 Task: Add a signature Eden Taylor containing With gratitude and thanks, Eden Taylor to email address softage.10@softage.net and add a label Knowledge base
Action: Mouse moved to (70, 91)
Screenshot: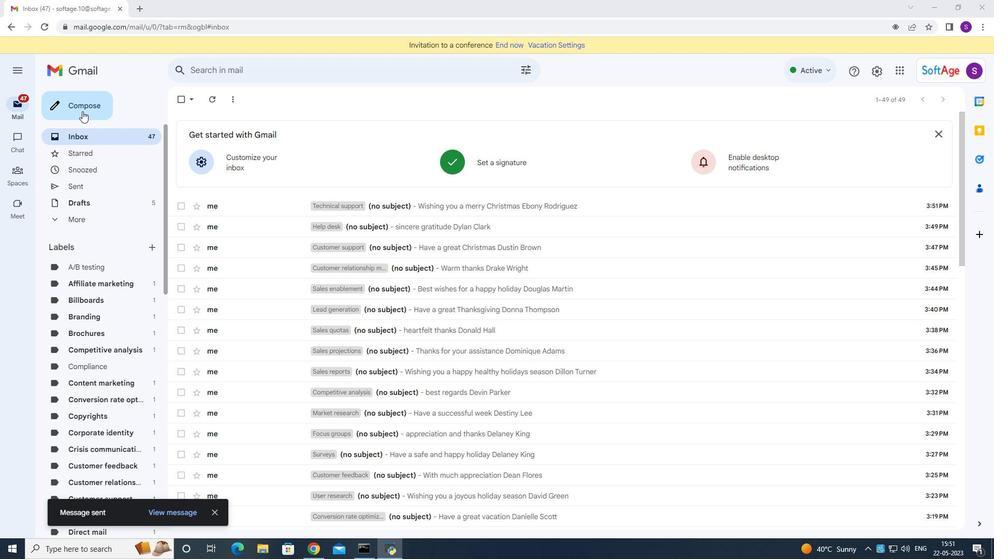 
Action: Mouse pressed left at (70, 91)
Screenshot: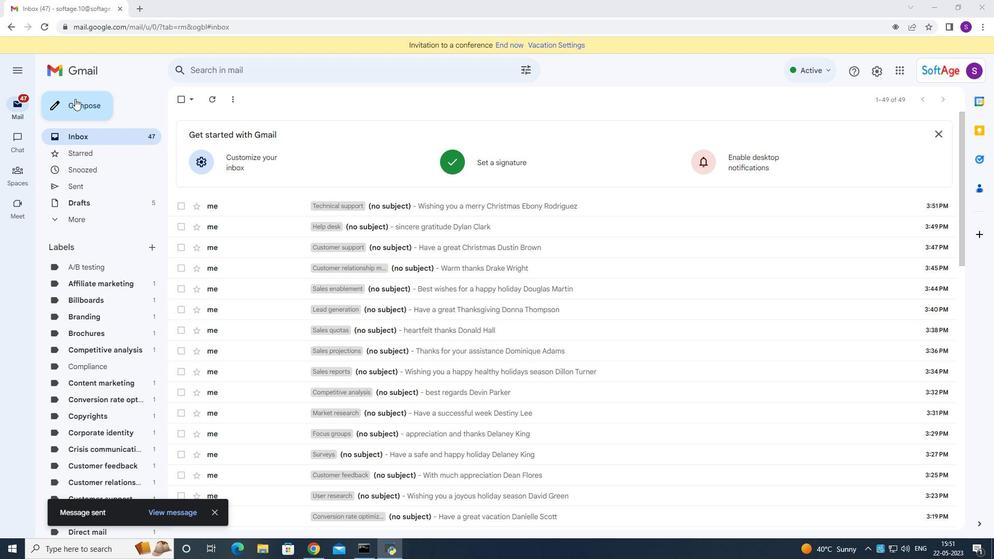 
Action: Mouse moved to (84, 98)
Screenshot: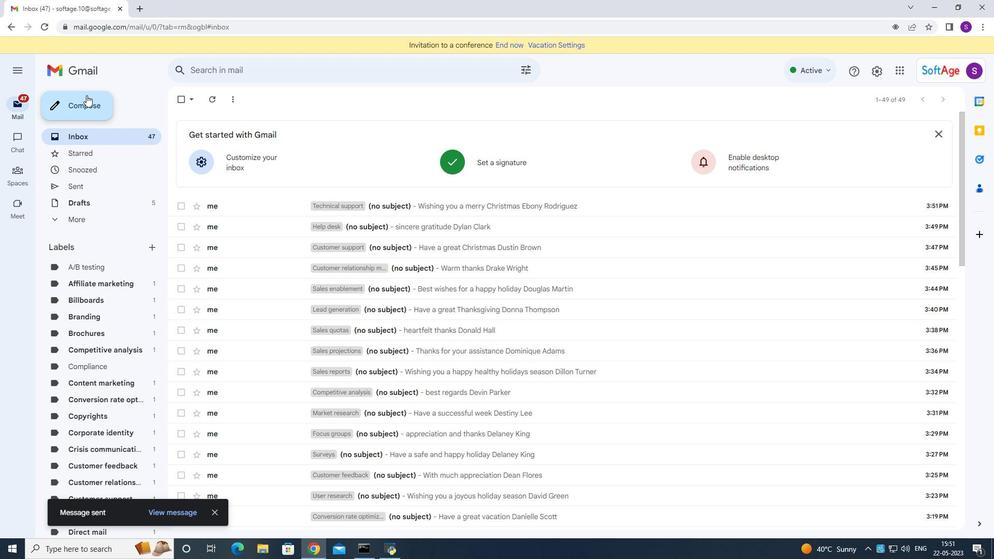 
Action: Mouse pressed left at (84, 98)
Screenshot: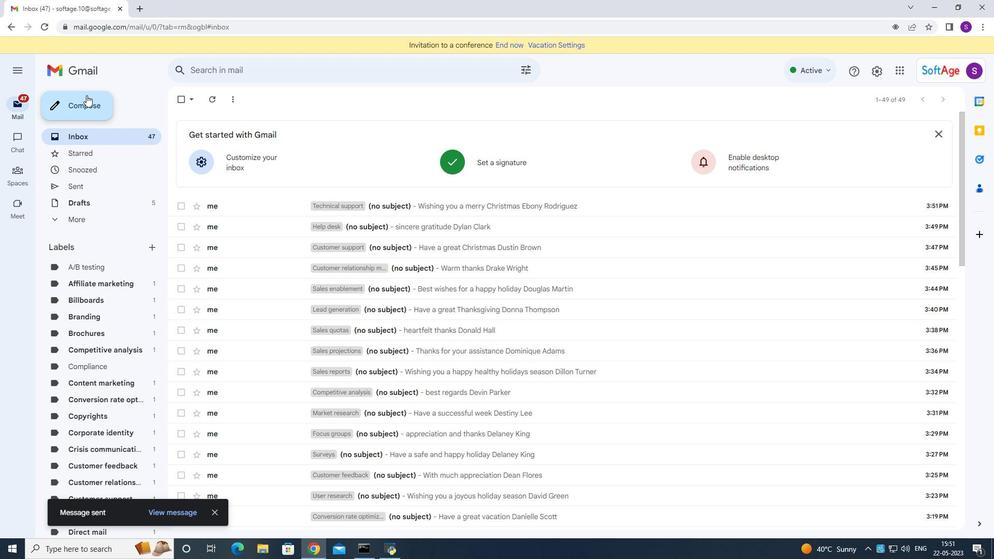 
Action: Mouse moved to (836, 517)
Screenshot: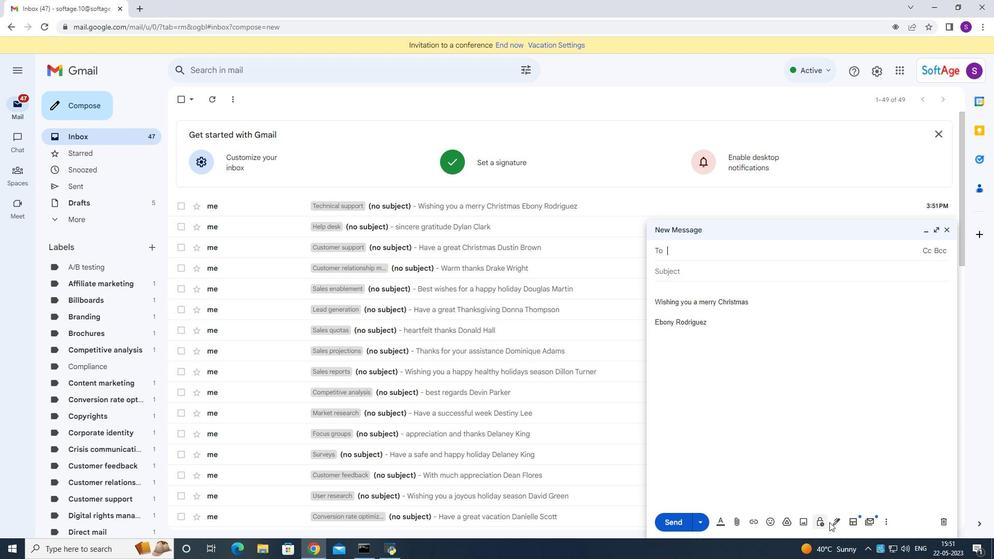 
Action: Mouse pressed left at (836, 517)
Screenshot: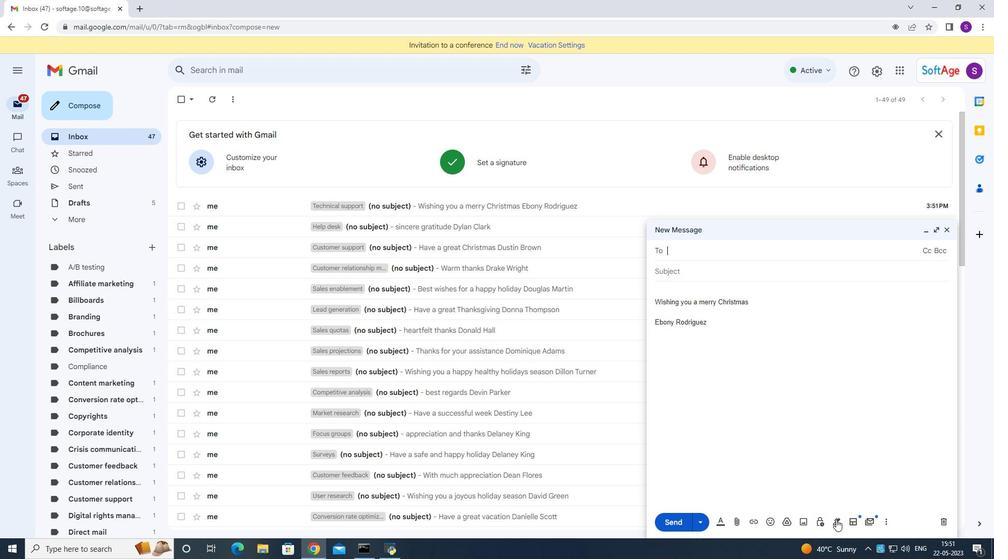 
Action: Mouse moved to (879, 468)
Screenshot: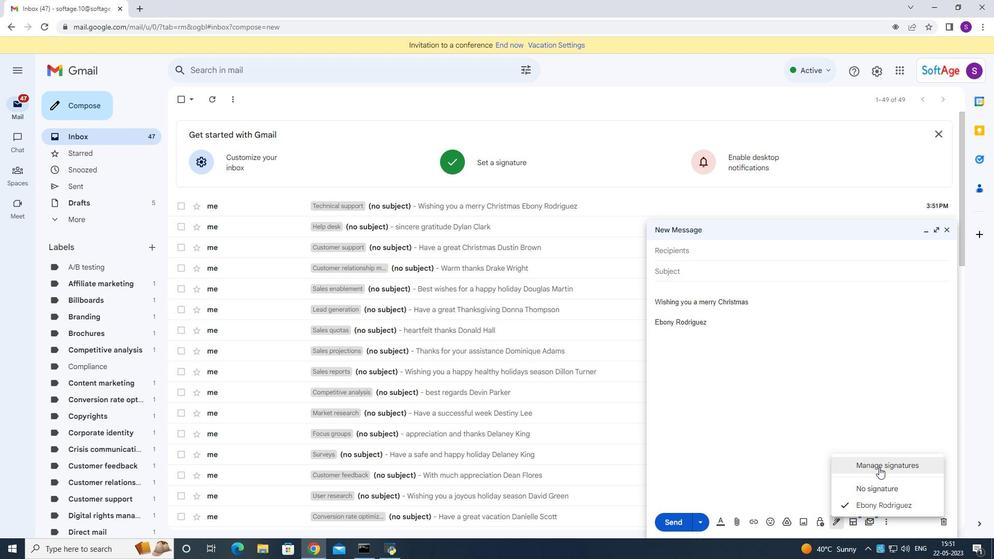
Action: Mouse pressed left at (879, 468)
Screenshot: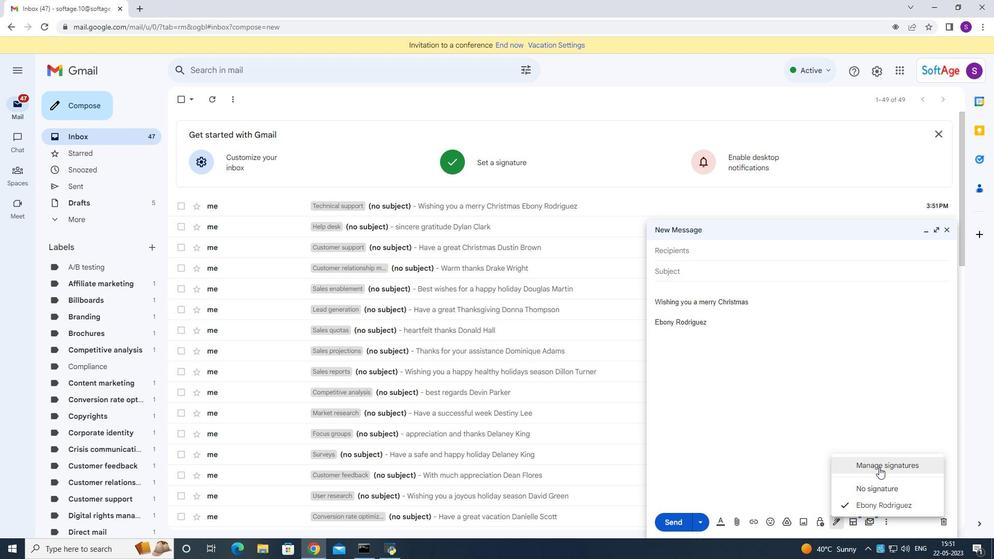 
Action: Mouse moved to (338, 213)
Screenshot: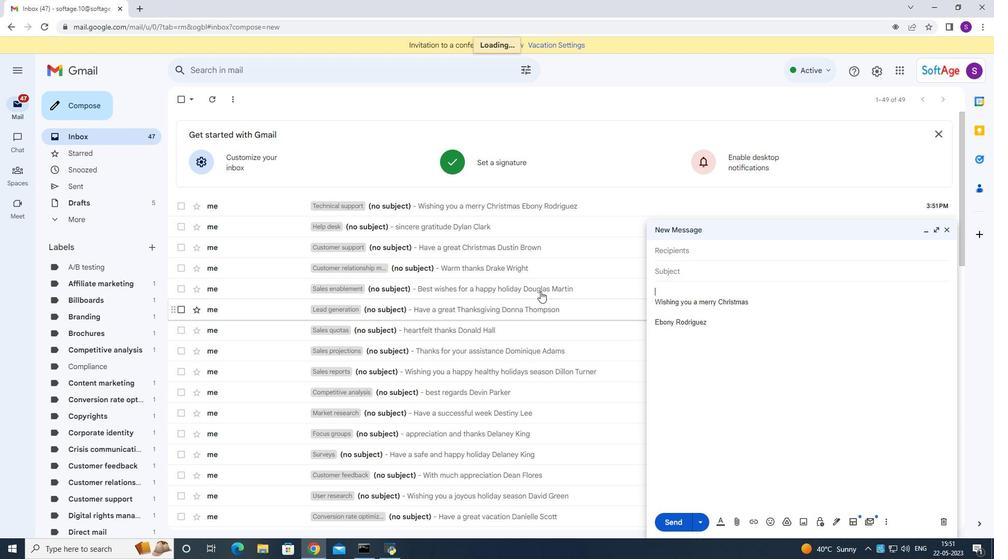 
Action: Mouse scrolled (338, 213) with delta (0, 0)
Screenshot: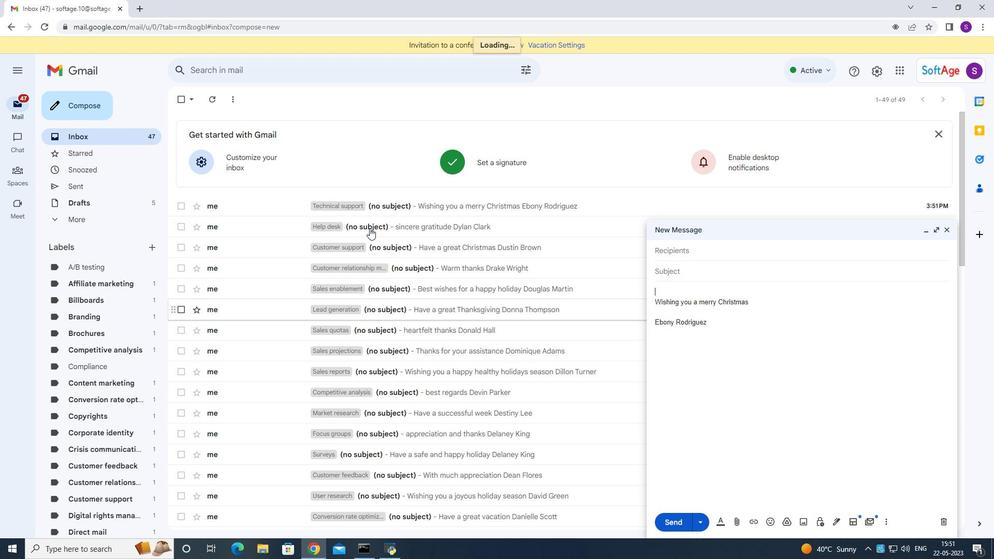 
Action: Mouse moved to (397, 257)
Screenshot: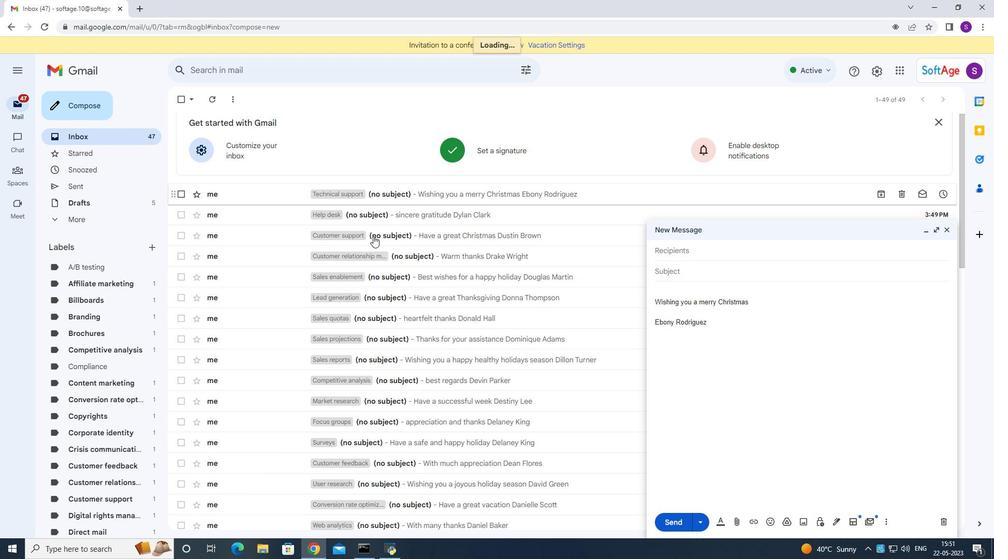 
Action: Mouse scrolled (397, 256) with delta (0, 0)
Screenshot: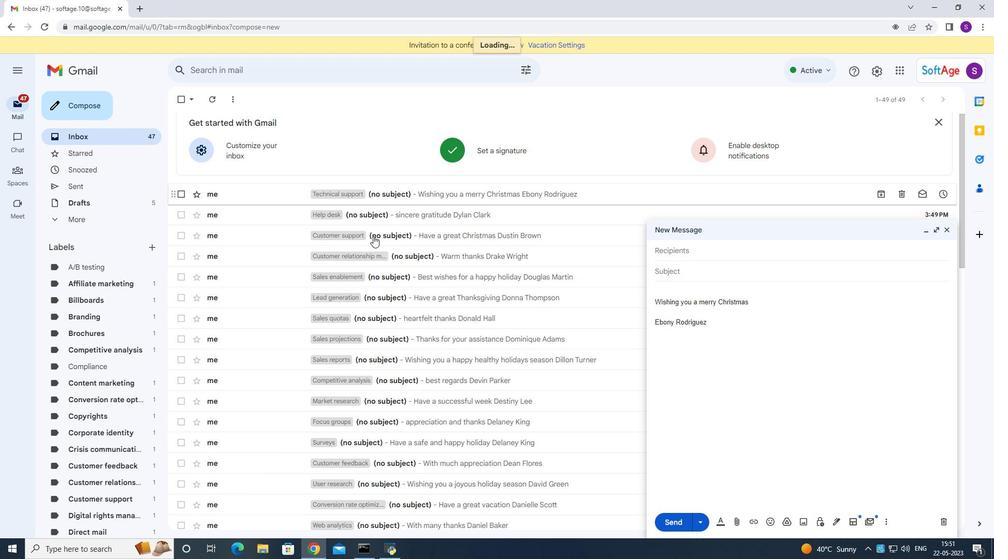 
Action: Mouse moved to (397, 259)
Screenshot: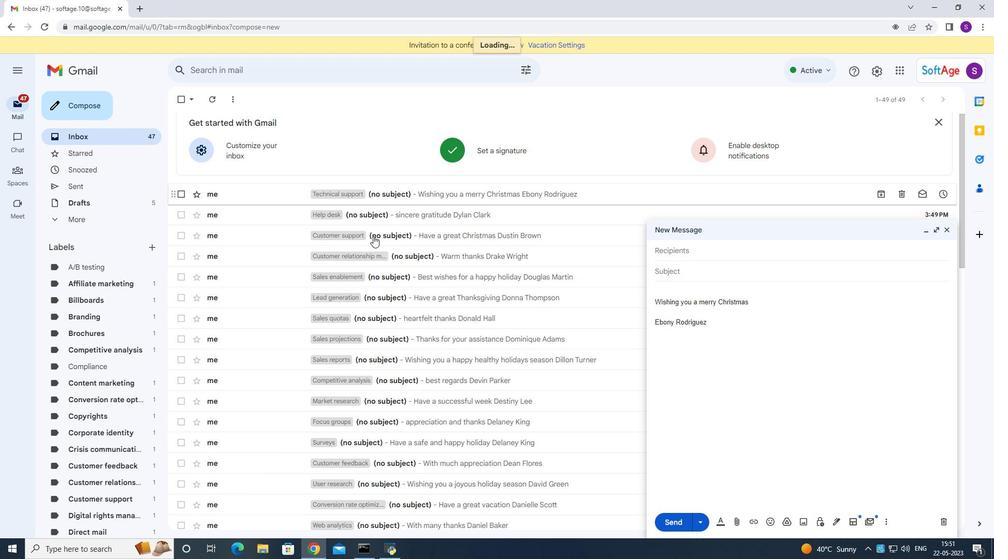 
Action: Mouse scrolled (397, 259) with delta (0, 0)
Screenshot: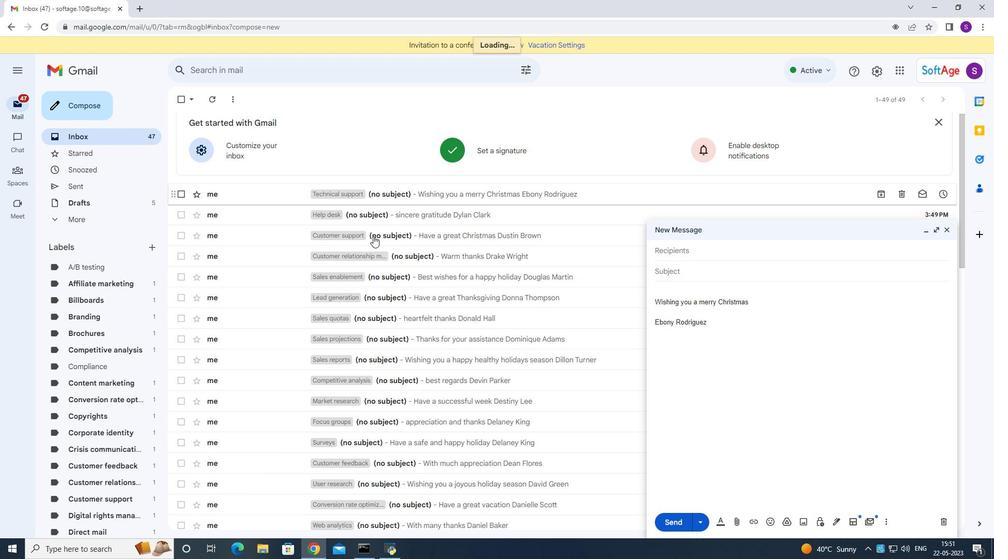 
Action: Mouse moved to (397, 260)
Screenshot: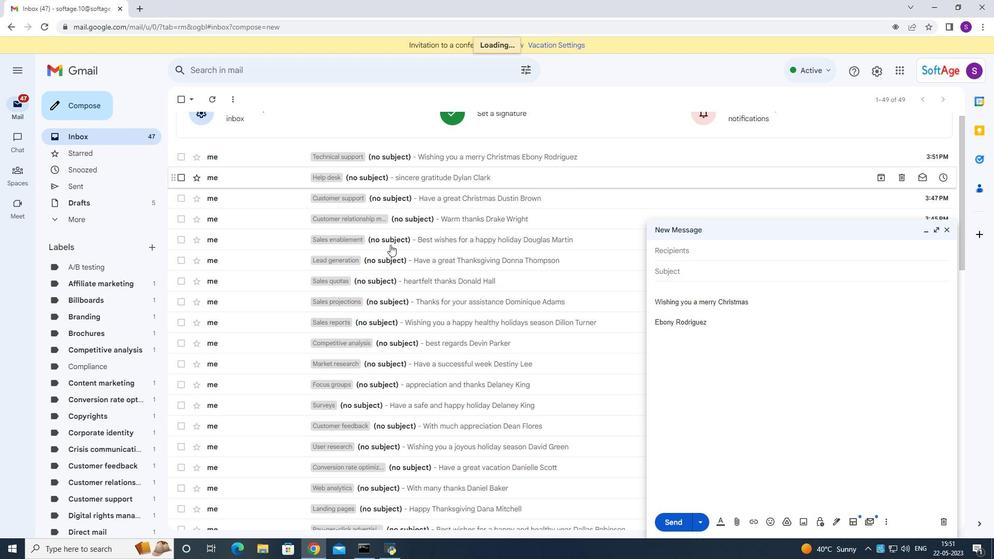
Action: Mouse scrolled (397, 260) with delta (0, 0)
Screenshot: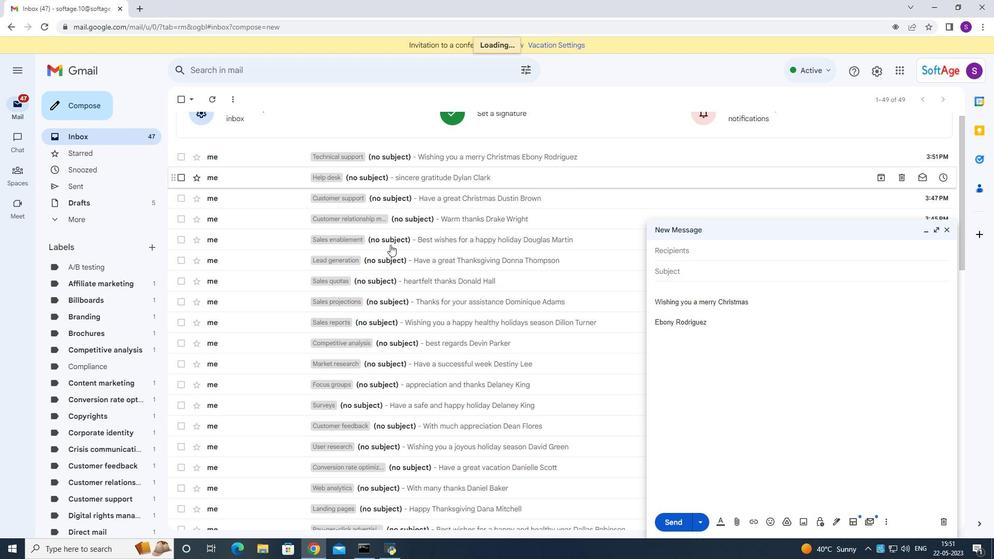 
Action: Mouse moved to (398, 261)
Screenshot: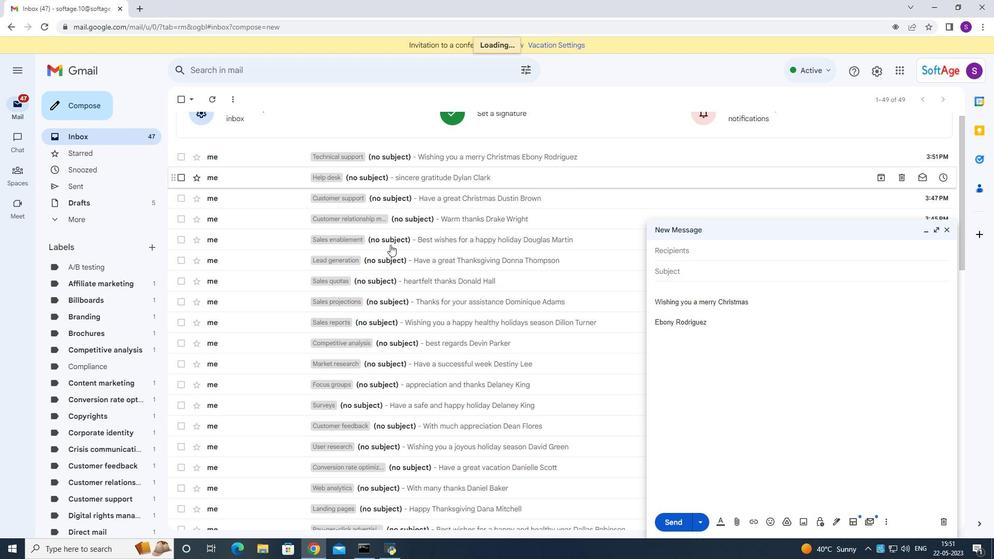
Action: Mouse scrolled (397, 260) with delta (0, 0)
Screenshot: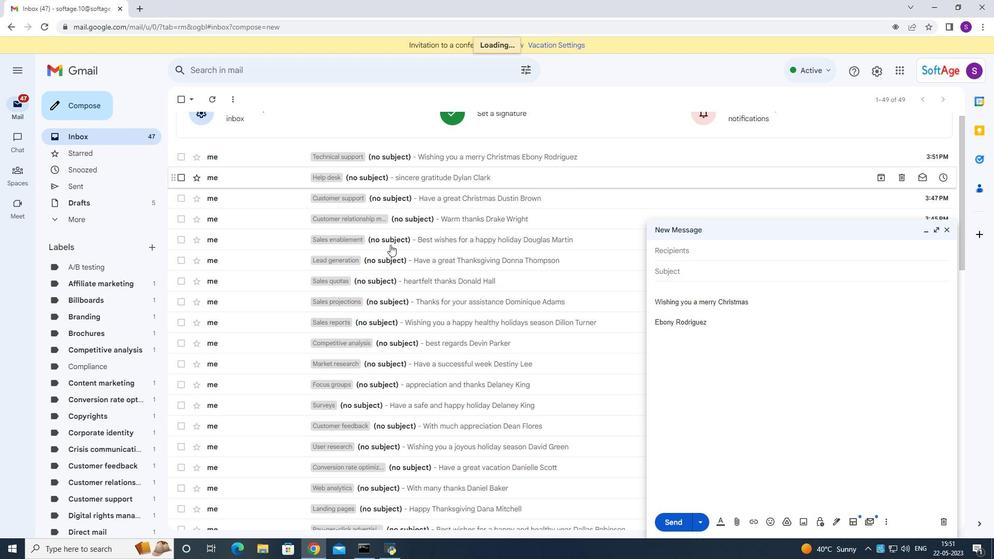 
Action: Mouse moved to (398, 261)
Screenshot: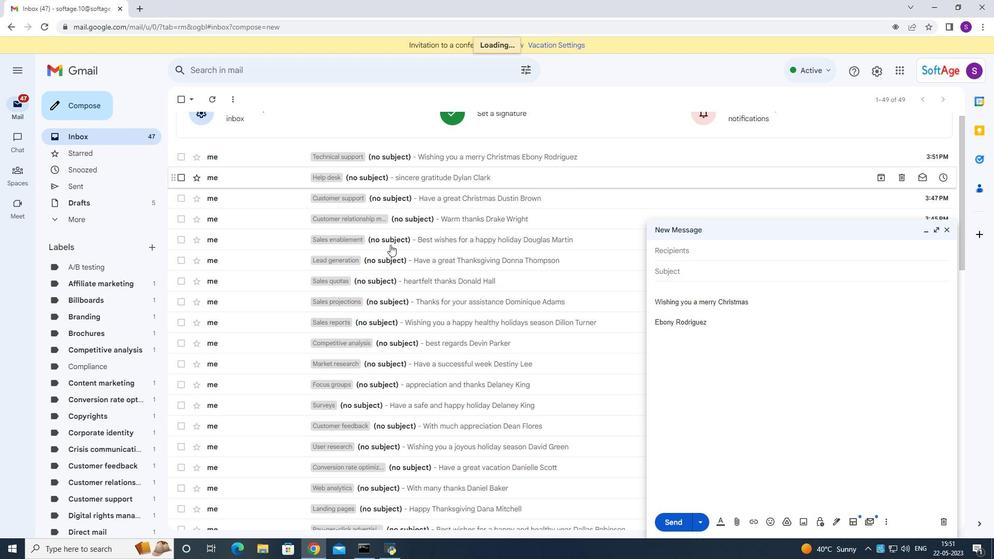 
Action: Mouse scrolled (398, 260) with delta (0, 0)
Screenshot: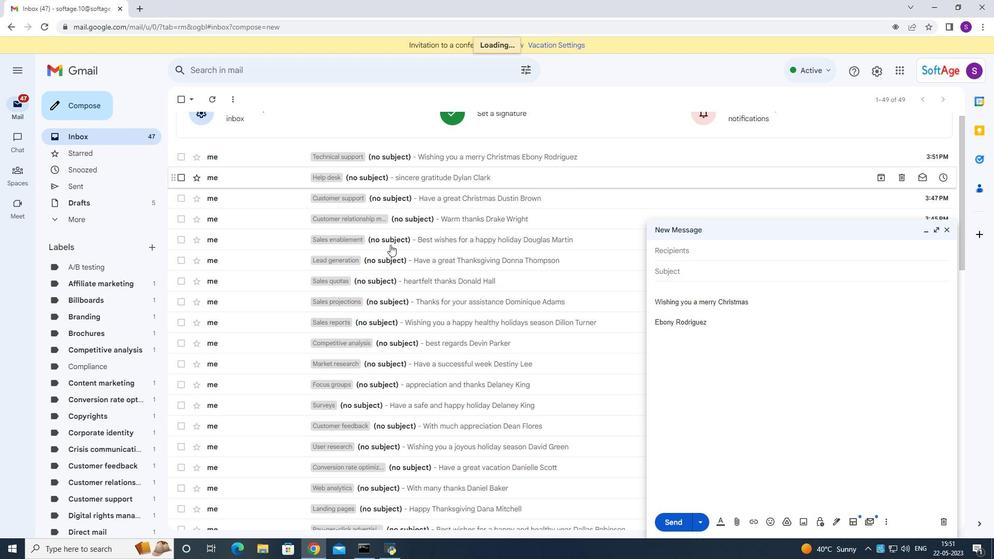 
Action: Mouse scrolled (398, 260) with delta (0, 0)
Screenshot: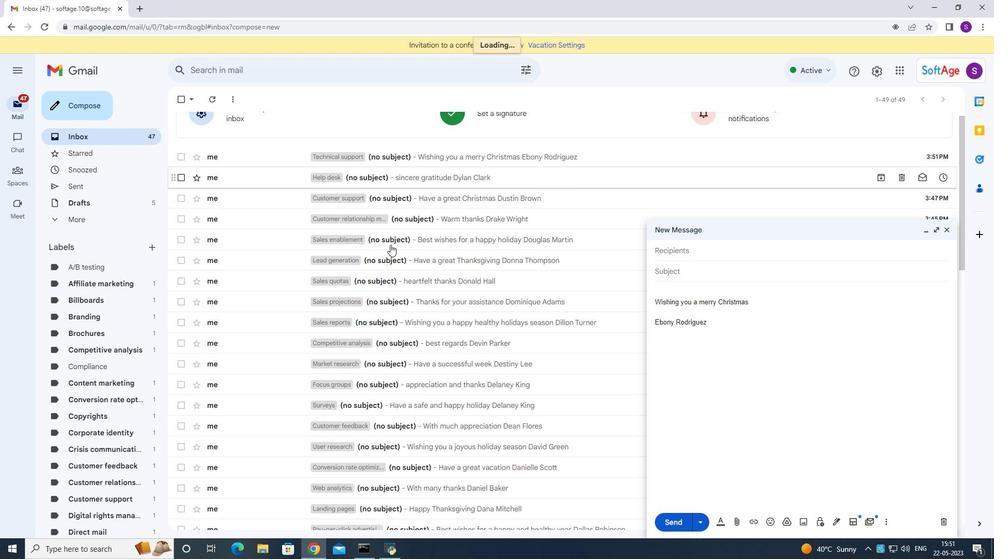 
Action: Mouse moved to (404, 272)
Screenshot: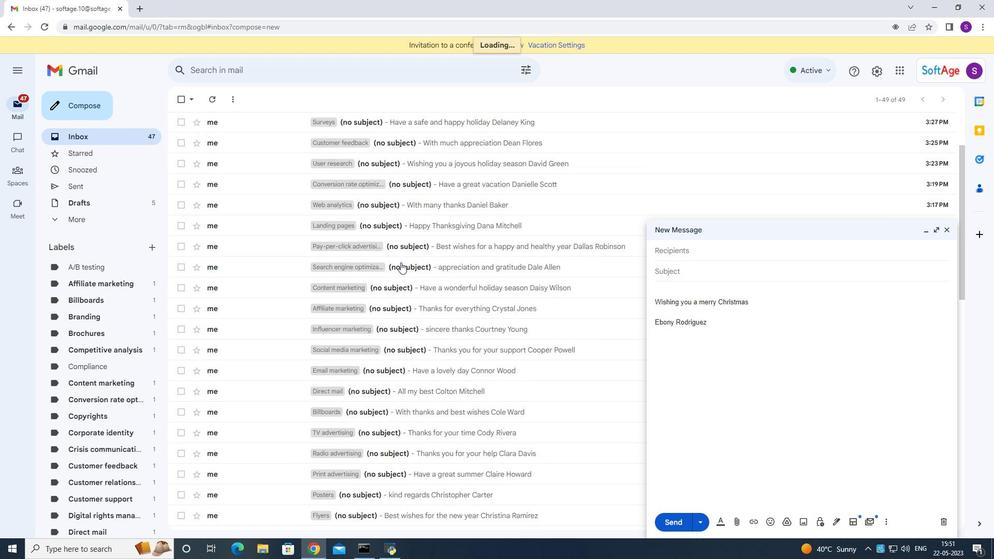 
Action: Mouse scrolled (404, 272) with delta (0, 0)
Screenshot: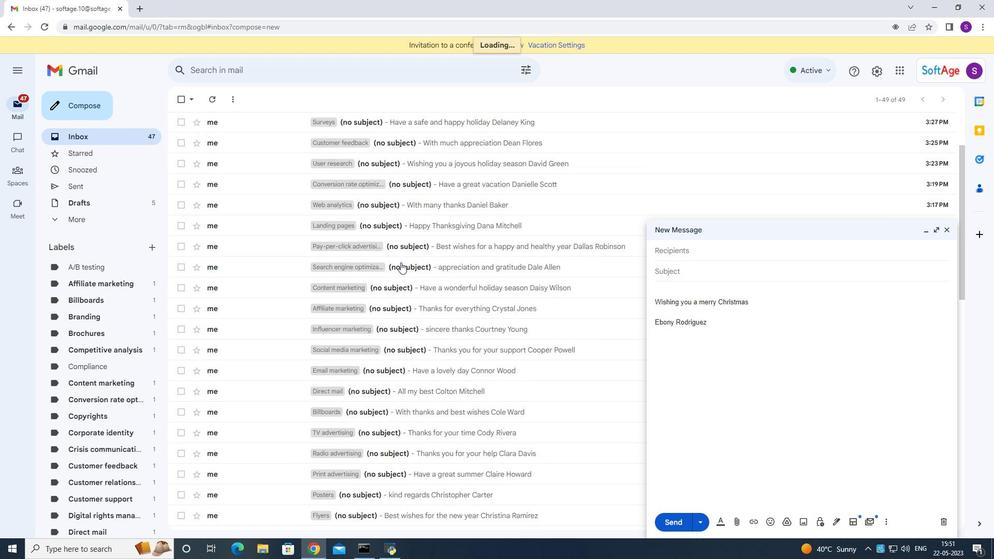 
Action: Mouse moved to (405, 274)
Screenshot: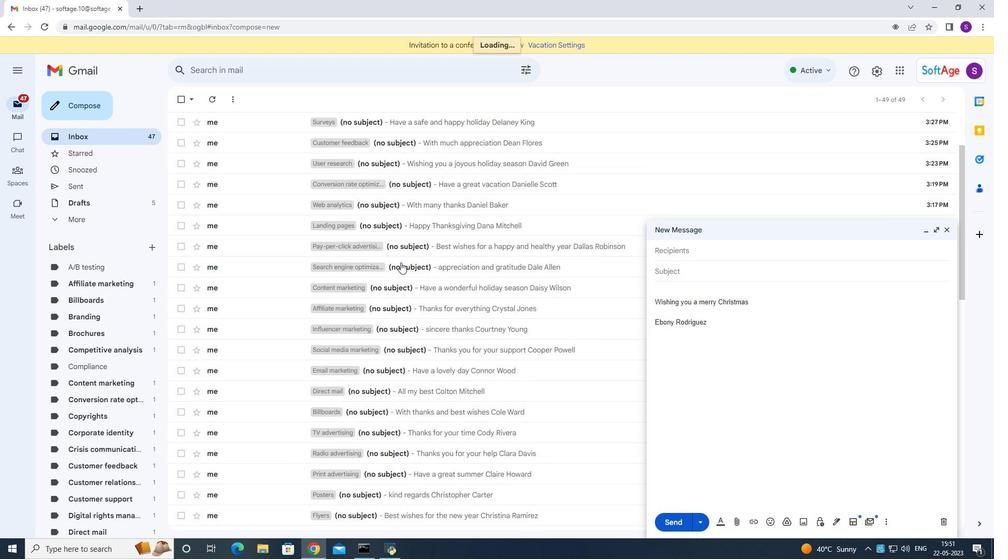 
Action: Mouse scrolled (404, 273) with delta (0, 0)
Screenshot: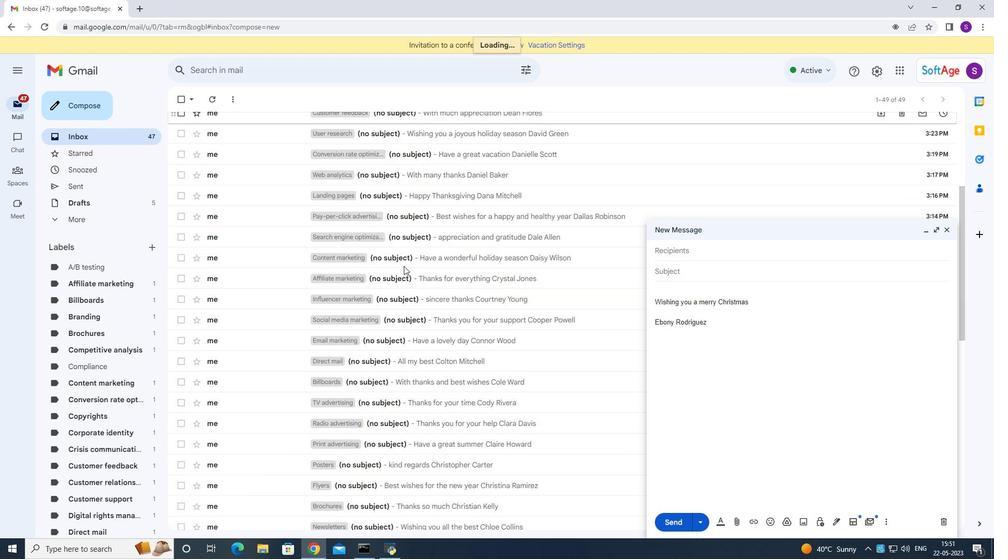 
Action: Mouse moved to (405, 275)
Screenshot: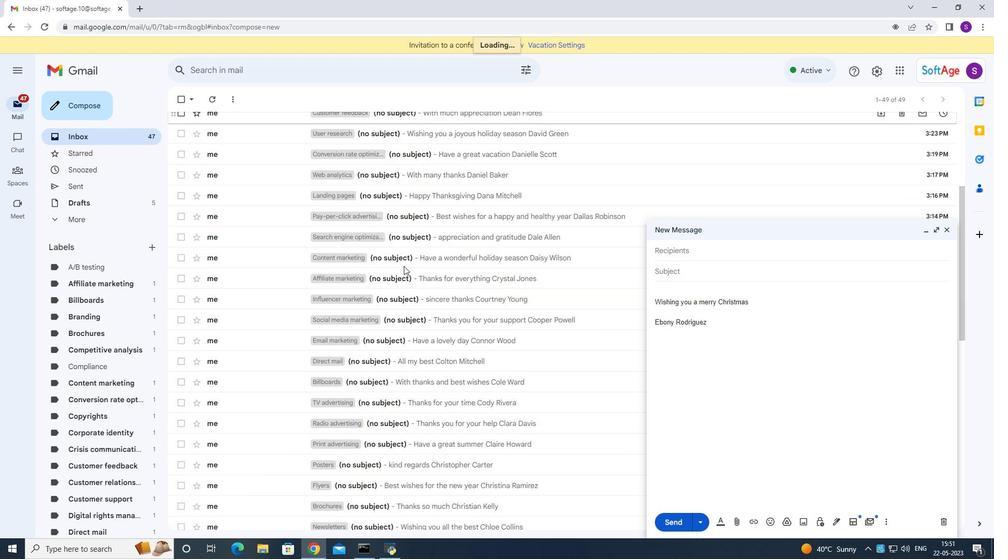 
Action: Mouse scrolled (405, 274) with delta (0, 0)
Screenshot: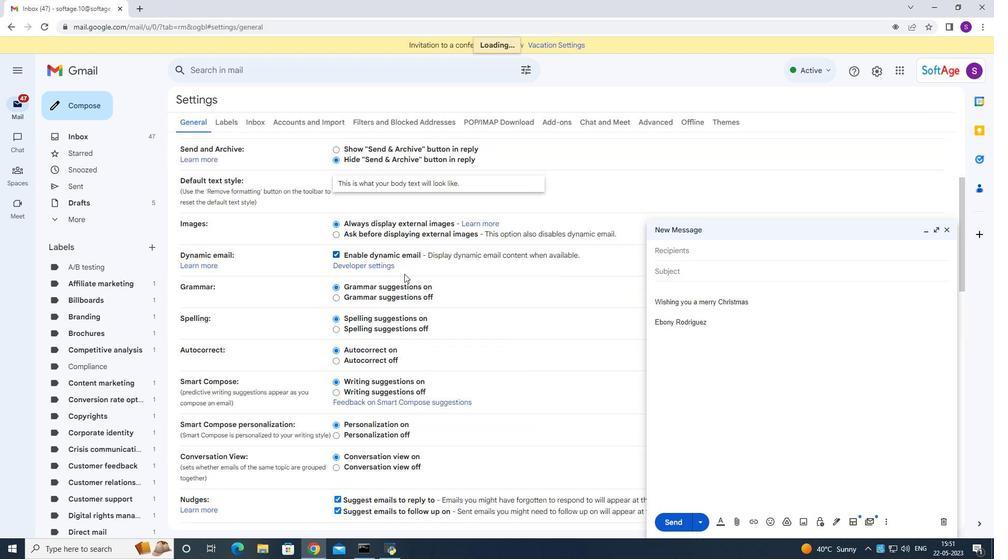 
Action: Mouse moved to (406, 275)
Screenshot: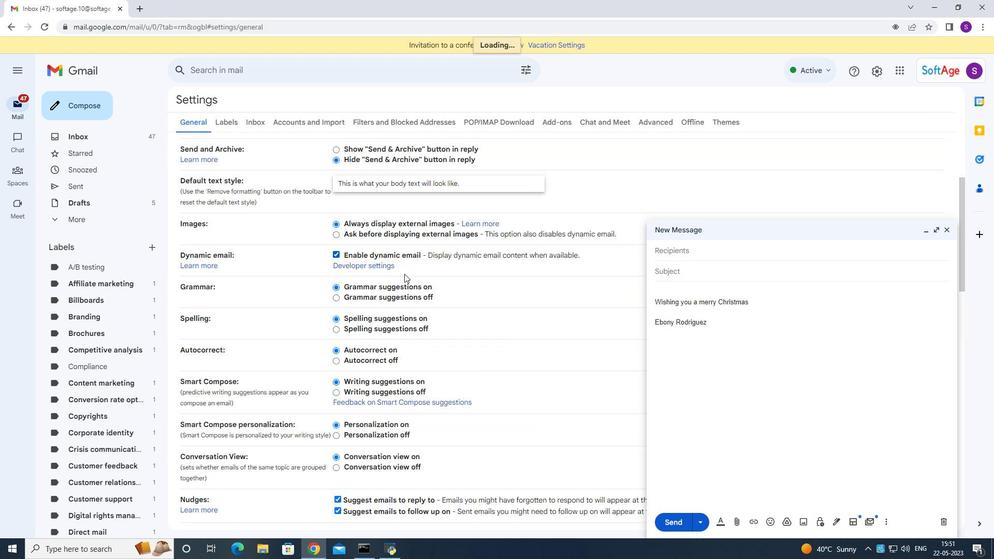 
Action: Mouse scrolled (405, 274) with delta (0, 0)
Screenshot: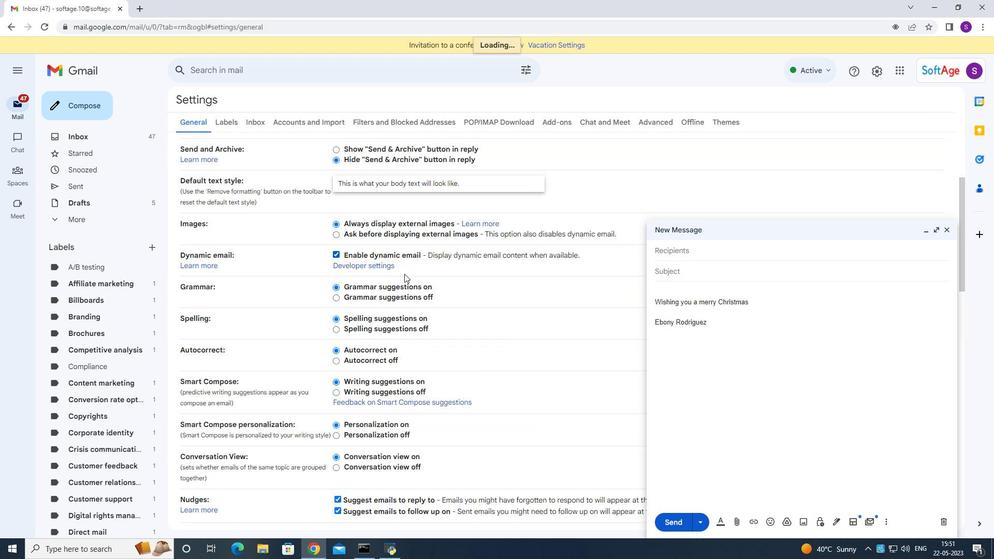 
Action: Mouse moved to (407, 275)
Screenshot: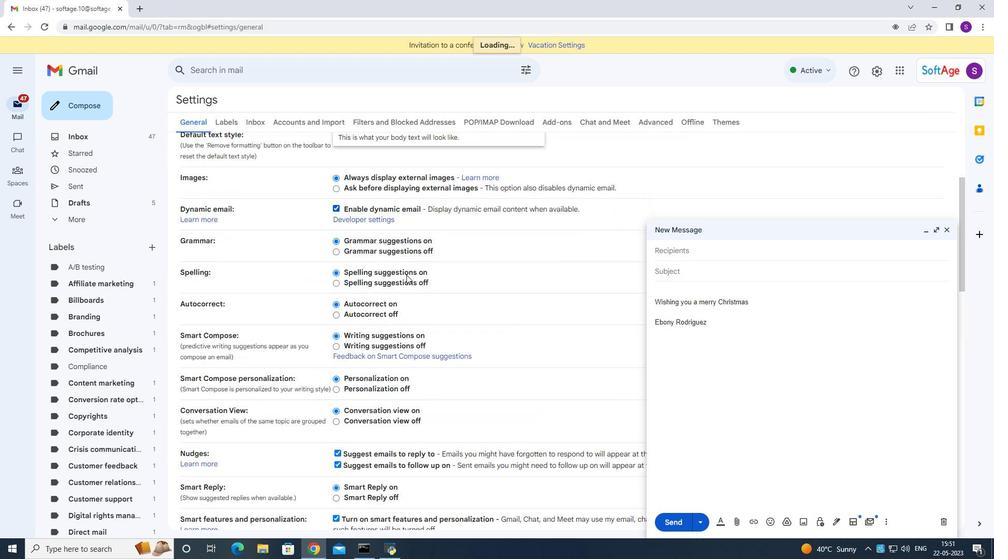 
Action: Mouse scrolled (407, 275) with delta (0, 0)
Screenshot: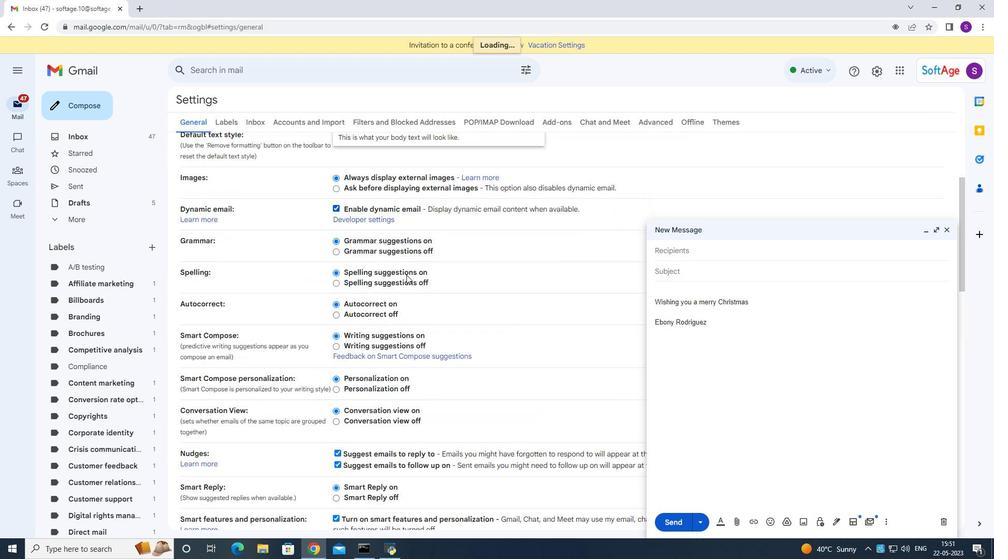 
Action: Mouse scrolled (407, 275) with delta (0, 0)
Screenshot: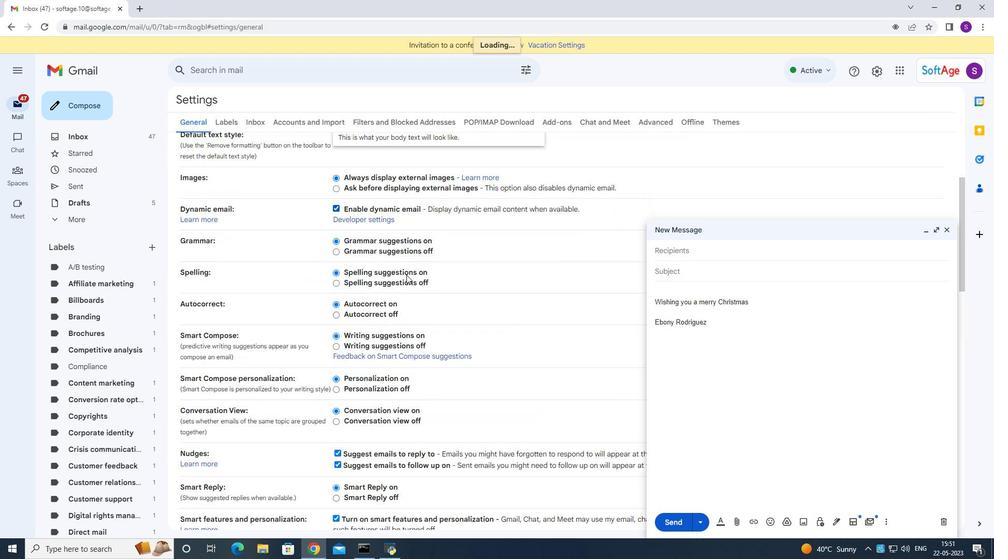 
Action: Mouse scrolled (407, 275) with delta (0, 0)
Screenshot: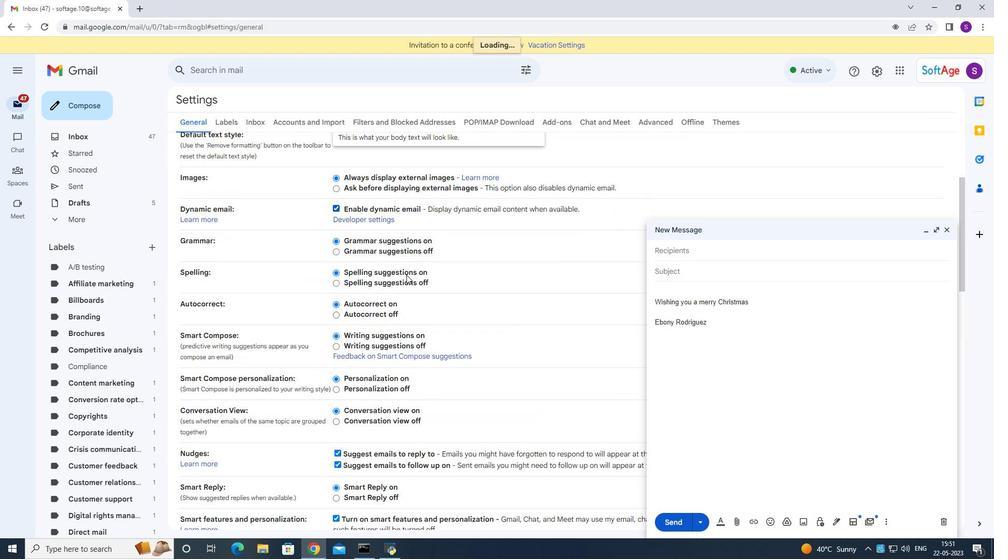 
Action: Mouse scrolled (407, 275) with delta (0, 0)
Screenshot: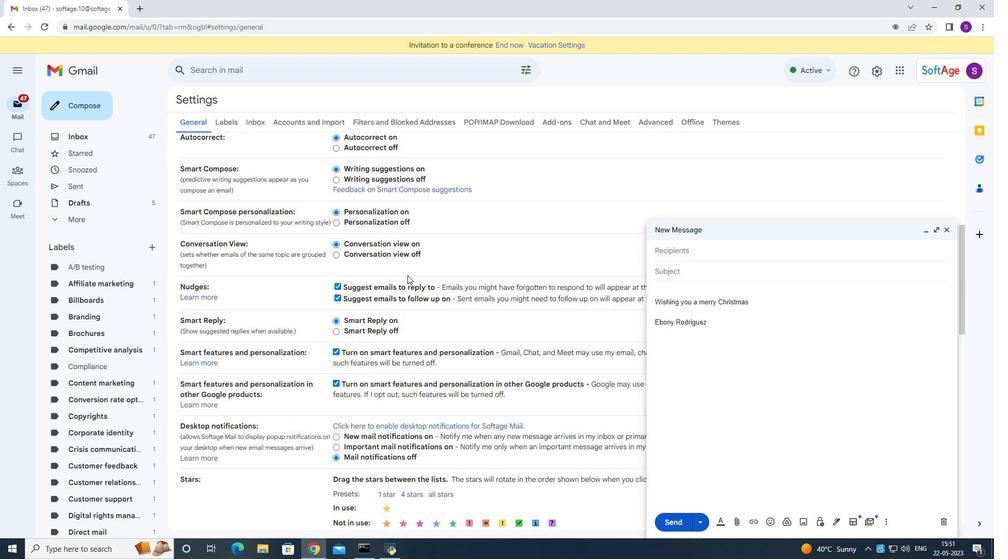 
Action: Mouse scrolled (407, 275) with delta (0, 0)
Screenshot: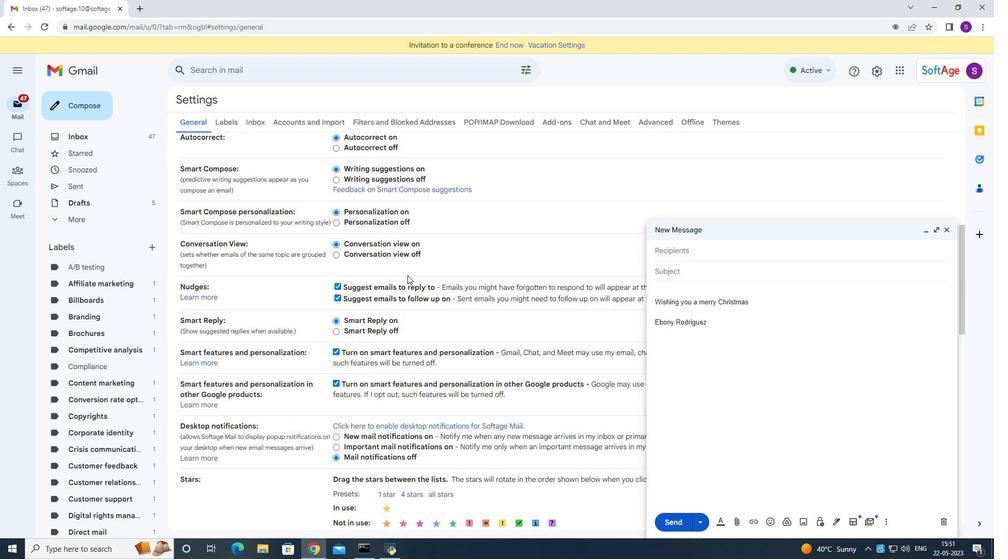 
Action: Mouse scrolled (407, 275) with delta (0, 0)
Screenshot: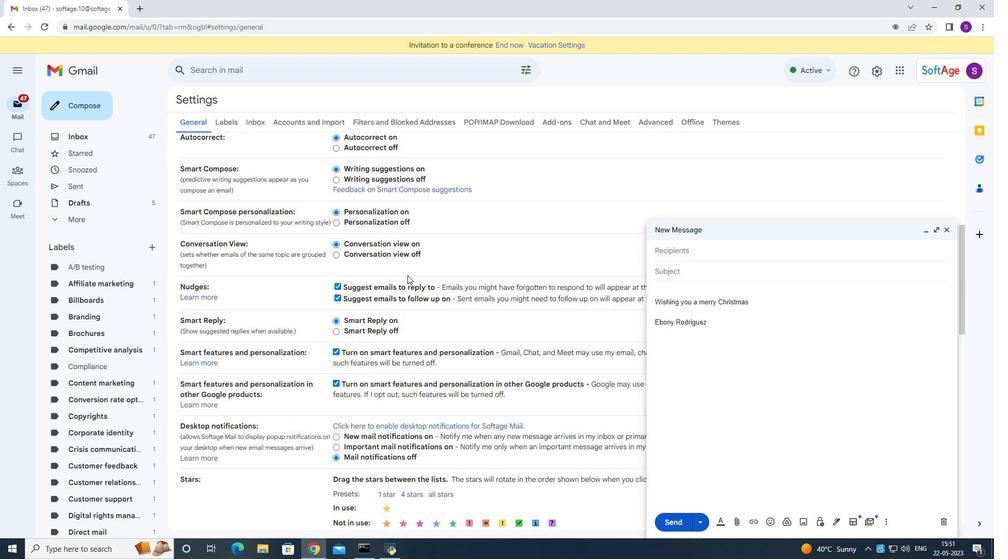 
Action: Mouse scrolled (407, 275) with delta (0, 0)
Screenshot: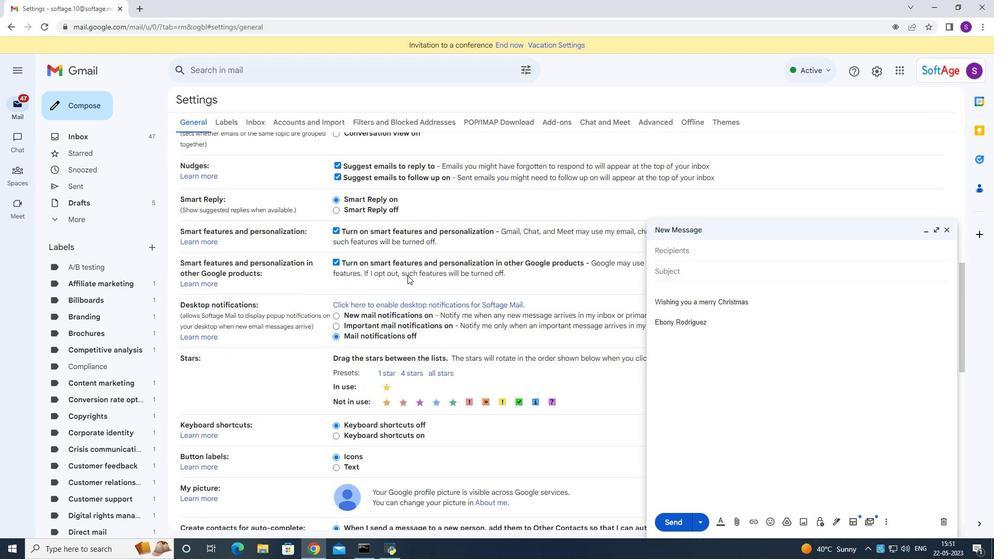 
Action: Mouse moved to (407, 281)
Screenshot: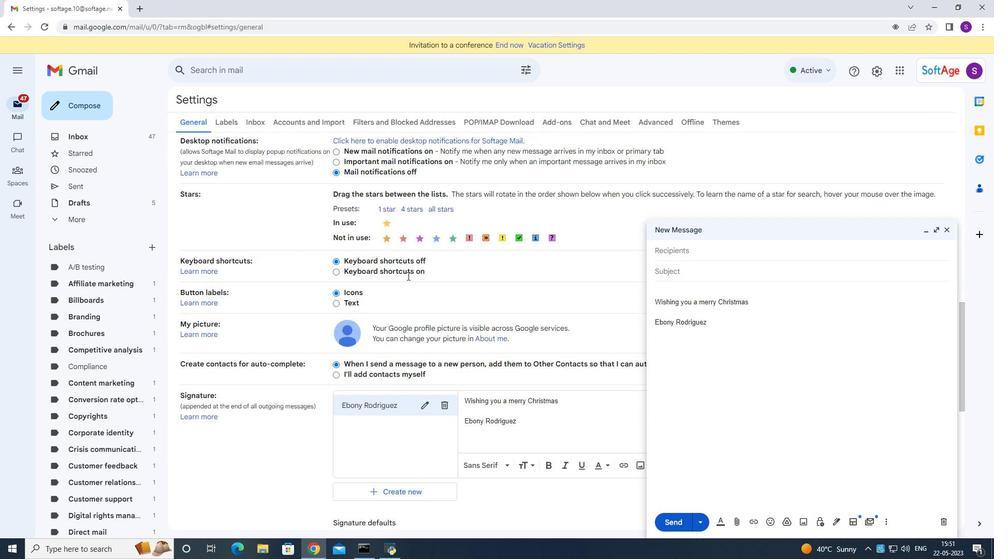 
Action: Mouse scrolled (407, 280) with delta (0, 0)
Screenshot: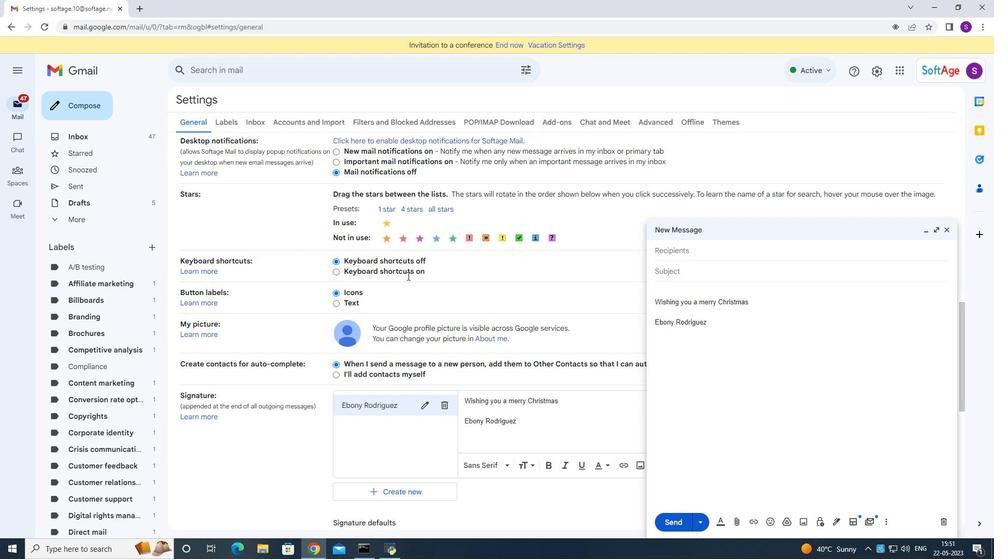 
Action: Mouse moved to (425, 287)
Screenshot: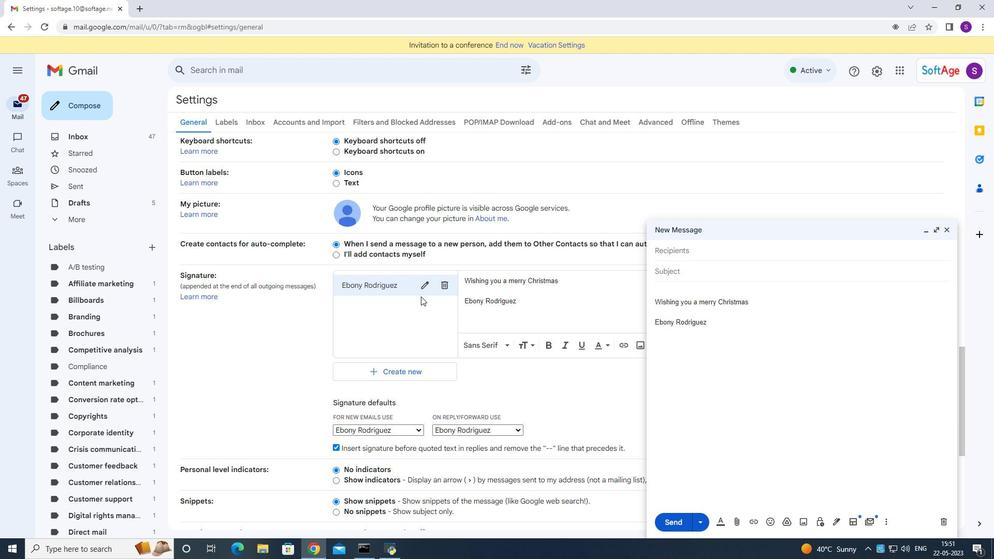 
Action: Mouse pressed left at (424, 290)
Screenshot: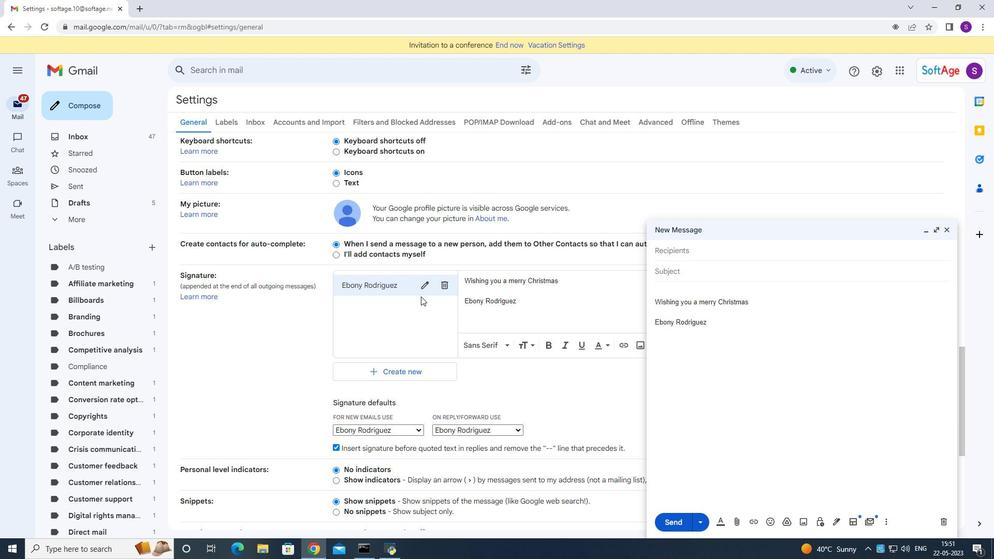 
Action: Mouse moved to (428, 267)
Screenshot: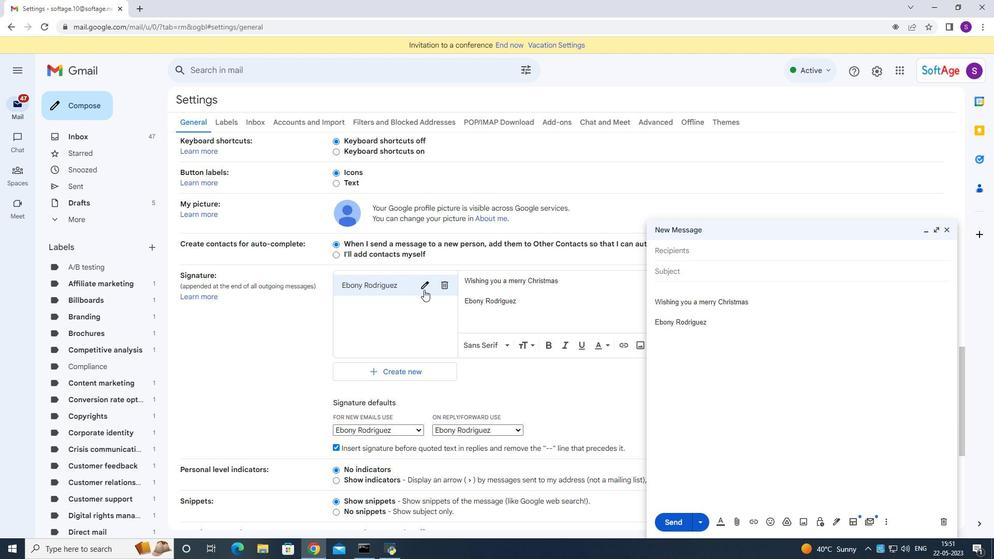 
Action: Mouse pressed left at (428, 267)
Screenshot: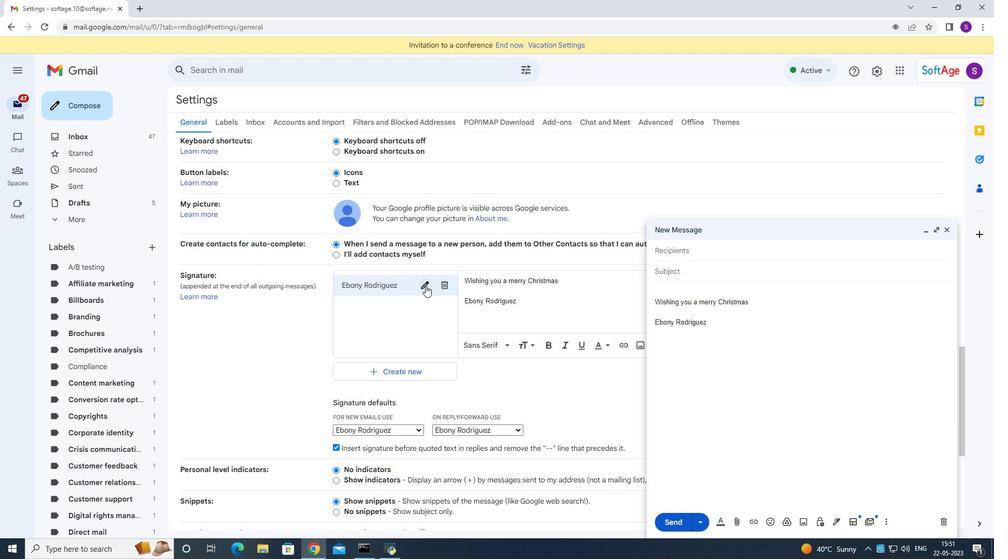 
Action: Mouse moved to (399, 255)
Screenshot: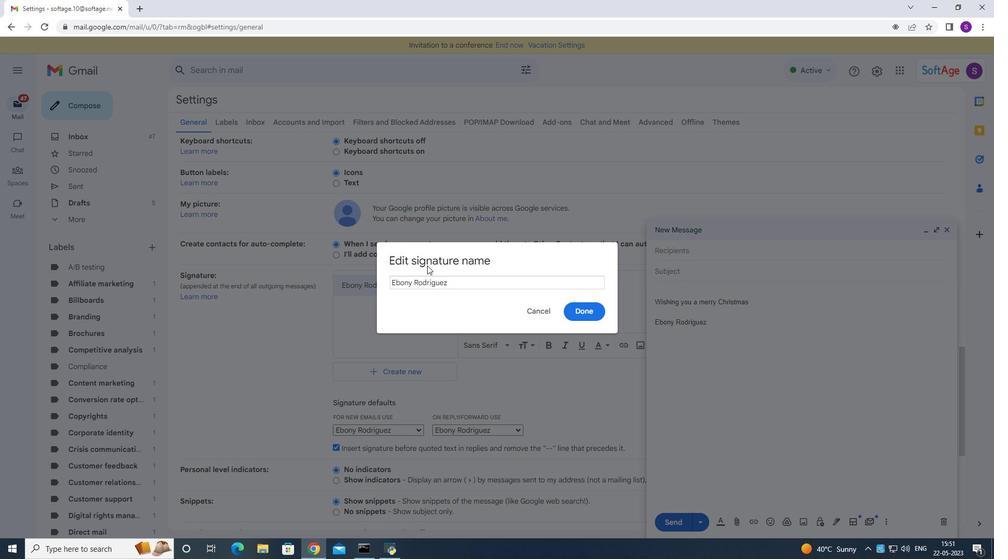 
Action: Key pressed ctrl+A<Key.backspace>
Screenshot: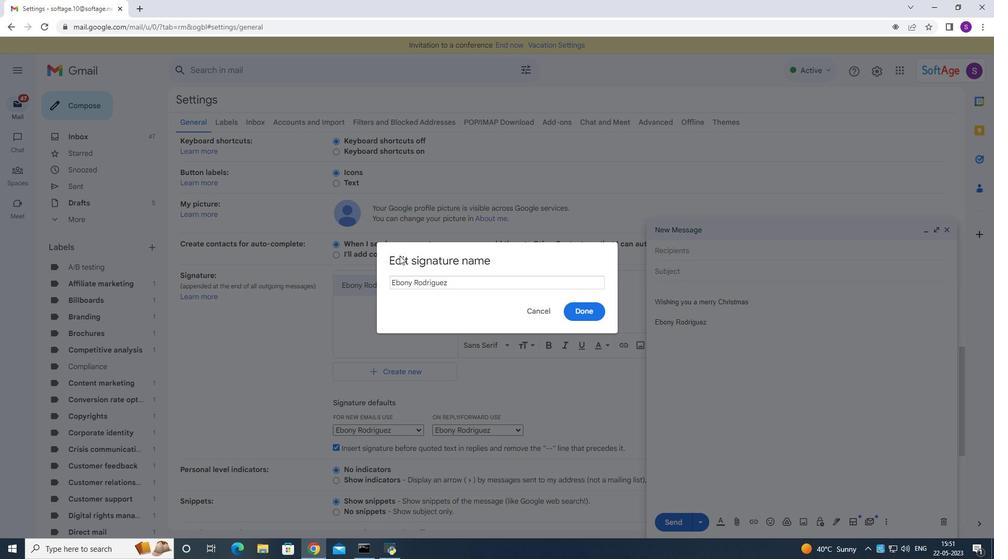 
Action: Mouse moved to (476, 284)
Screenshot: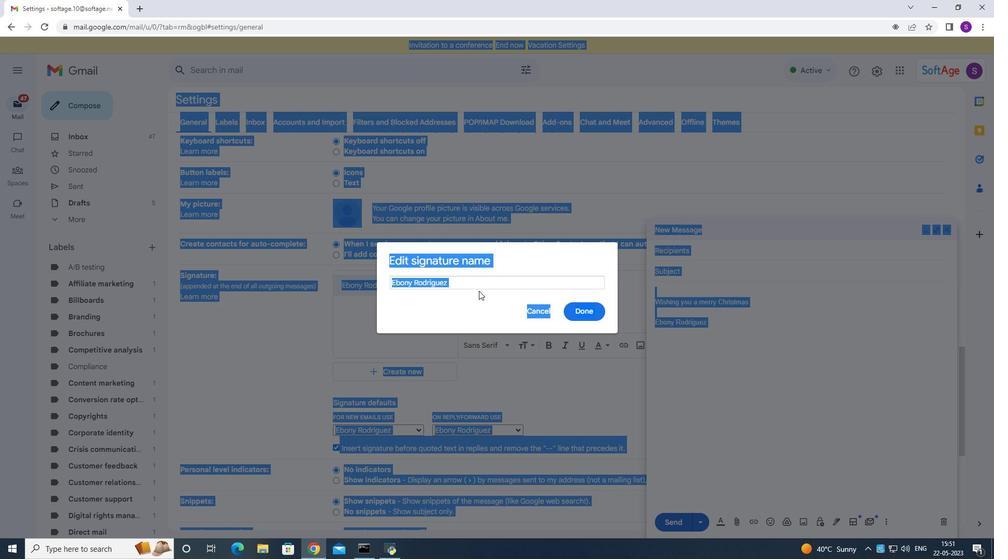 
Action: Mouse pressed left at (476, 284)
Screenshot: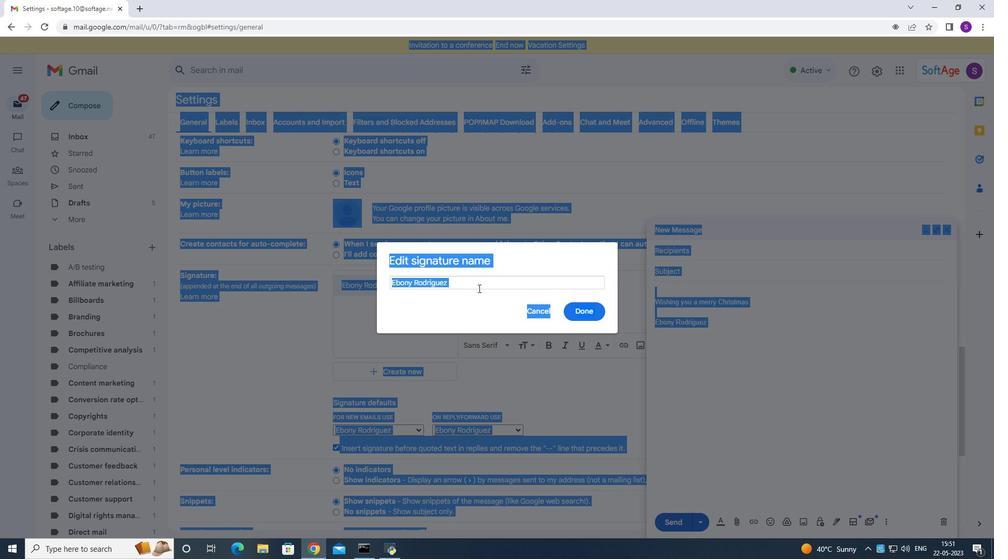 
Action: Mouse moved to (479, 283)
Screenshot: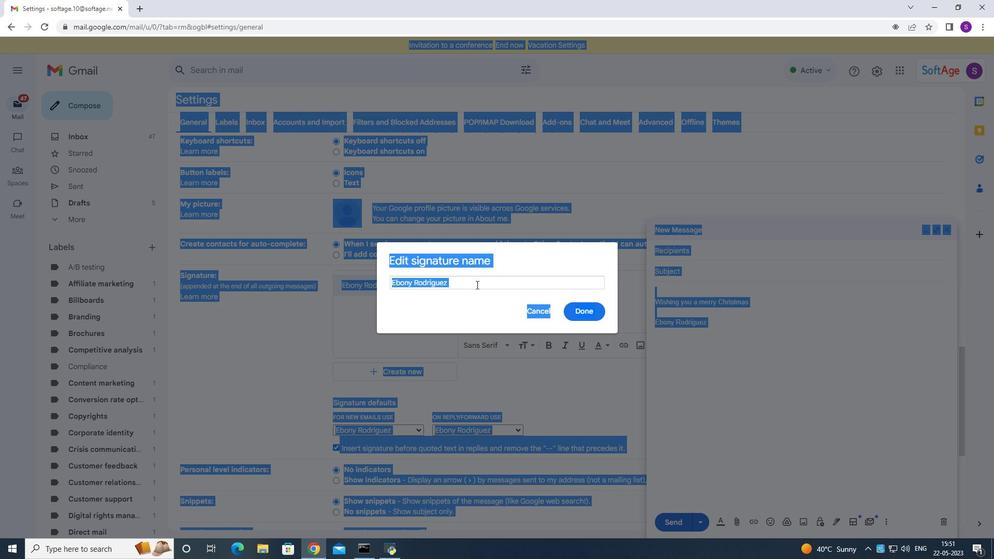 
Action: Key pressed ctrl+A<Key.backspace><Key.shift>Eden<Key.space><Key.shift><Key.shift>Tayloe<Key.backspace>r<Key.space>
Screenshot: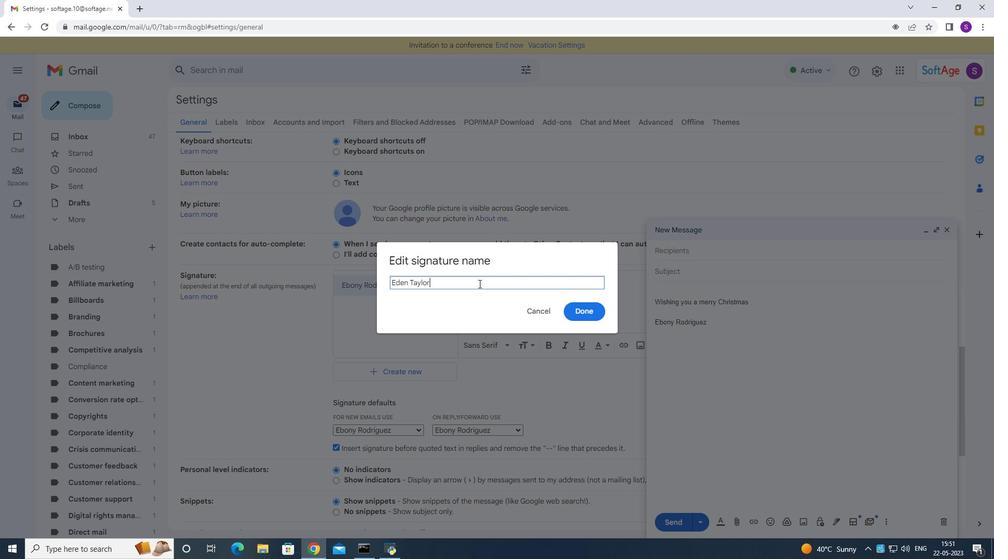 
Action: Mouse moved to (582, 305)
Screenshot: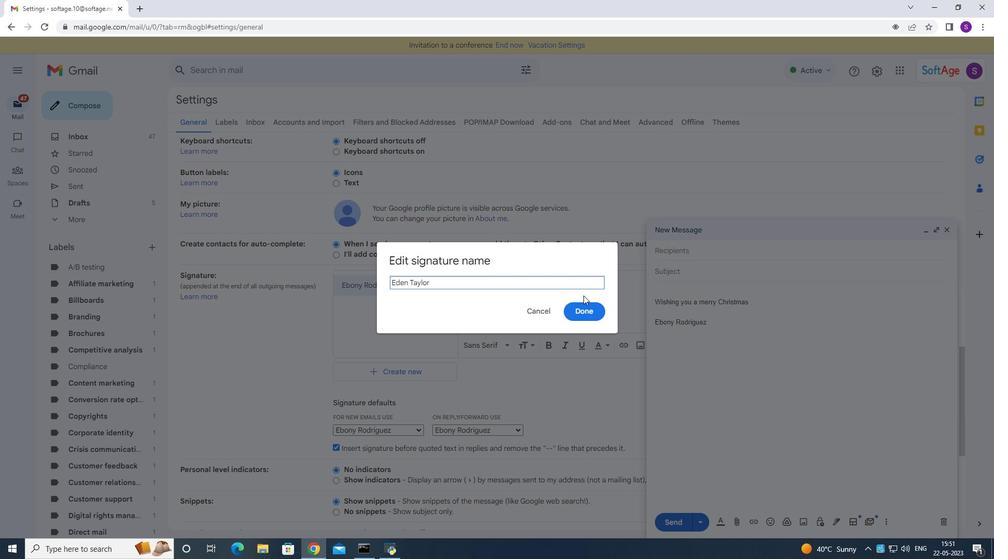 
Action: Mouse pressed left at (582, 305)
Screenshot: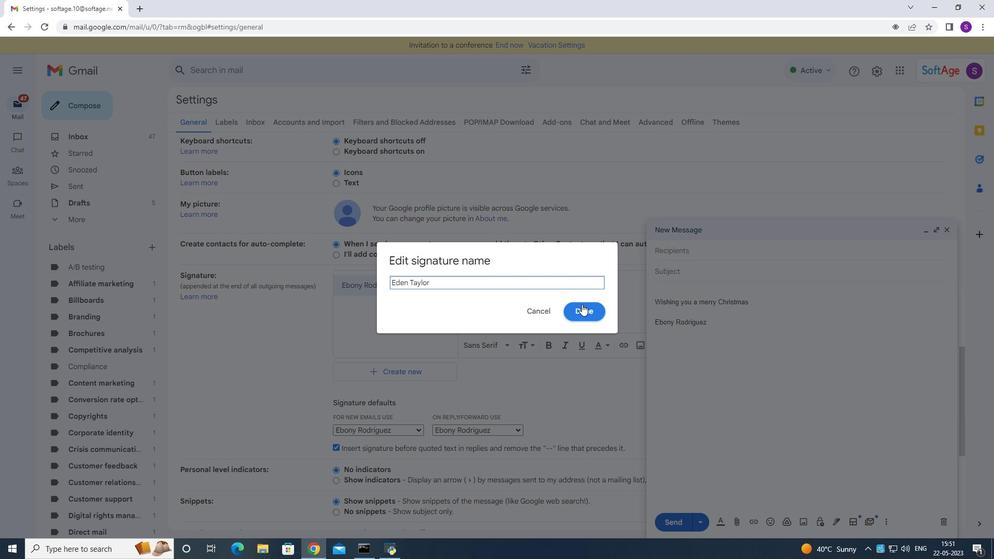 
Action: Mouse moved to (579, 295)
Screenshot: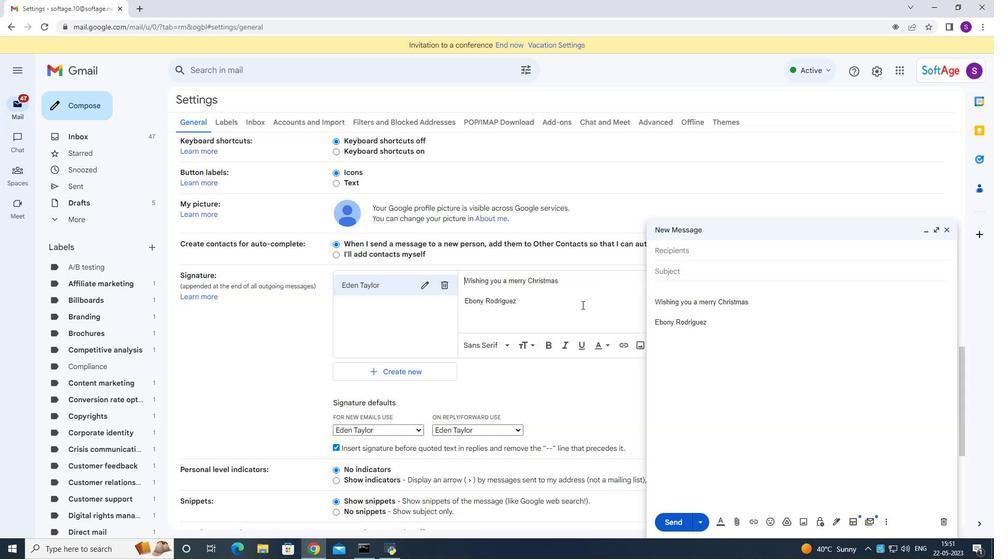 
Action: Mouse pressed left at (579, 295)
Screenshot: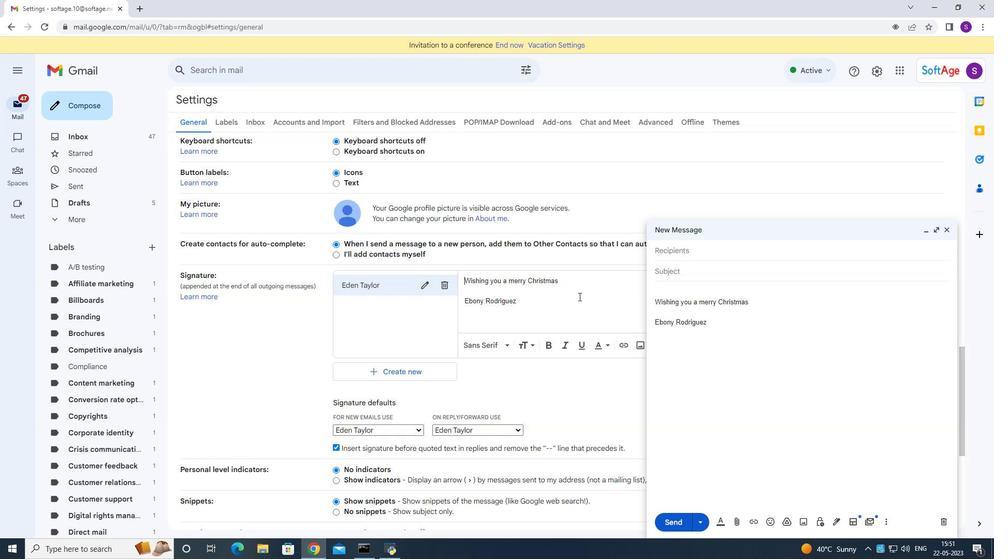
Action: Key pressed ctrl+A<Key.backspace><Key.shift><Key.shift><Key.shift><Key.shift><Key.shift><Key.shift><Key.shift><Key.shift><Key.shift><Key.shift><Key.shift><Key.shift><Key.shift><Key.shift><Key.shift><Key.shift><Key.shift><Key.shift><Key.shift><Key.shift><Key.shift><Key.shift><Key.shift><Key.shift><Key.shift><Key.shift><Key.shift><Key.shift><Key.shift><Key.shift><Key.shift><Key.shift><Key.shift><Key.shift><Key.shift><Key.shift>graittude<Key.space><Key.backspace><Key.backspace><Key.backspace>de<Key.space><Key.backspace><Key.backspace><Key.backspace><Key.backspace><Key.backspace><Key.backspace><Key.backspace>titude<Key.space>and<Key.space>thanks<Key.space>
Screenshot: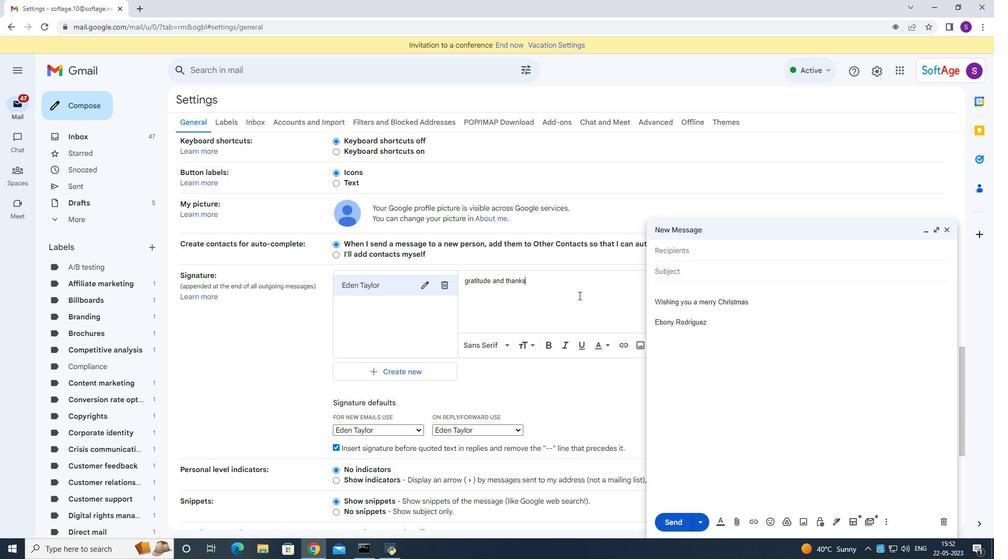 
Action: Mouse moved to (592, 311)
Screenshot: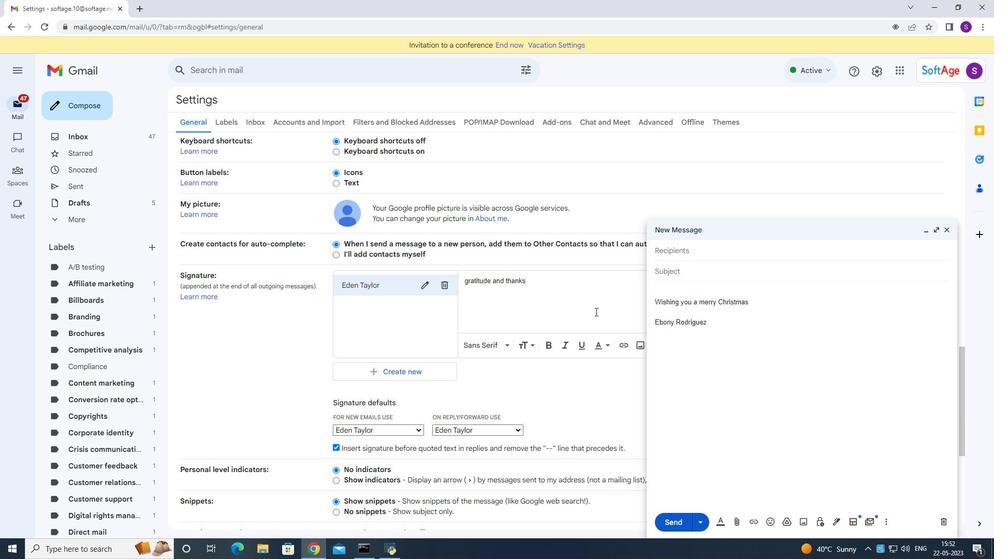 
Action: Key pressed <Key.enter><Key.enter>eden<Key.space><Key.backspace><Key.backspace><Key.backspace><Key.backspace><Key.backspace><Key.shift>Eden<Key.space><Key.shift>Taylr<Key.space>
Screenshot: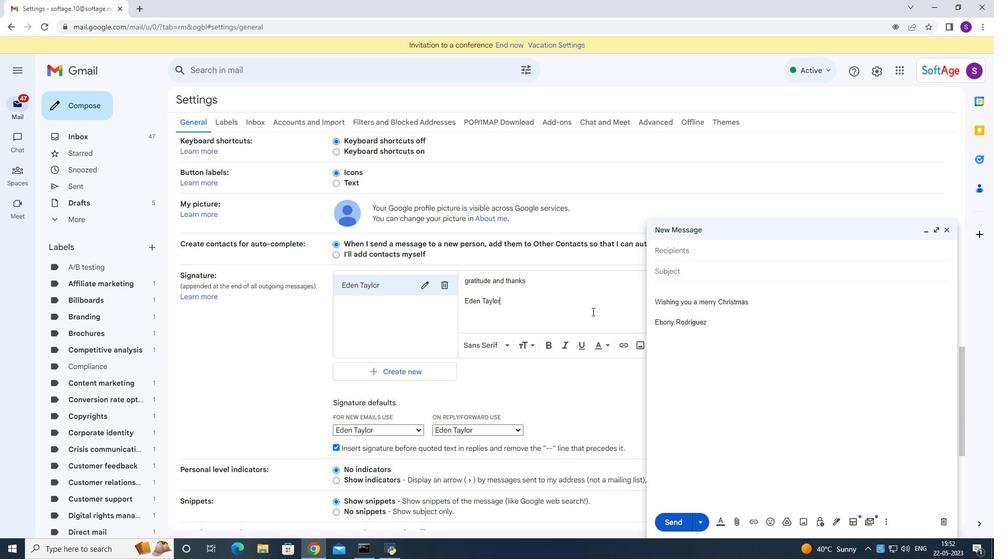 
Action: Mouse moved to (594, 308)
Screenshot: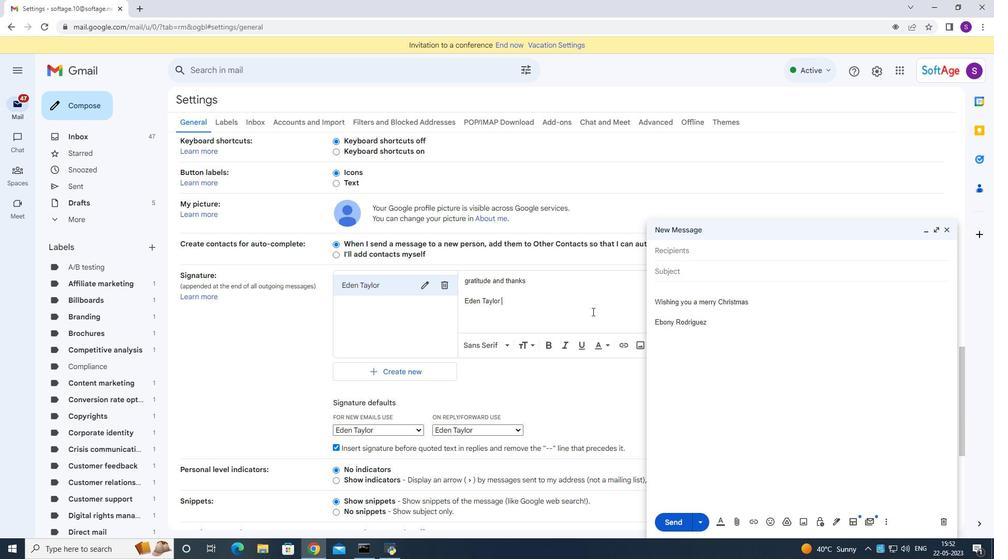 
Action: Mouse scrolled (594, 308) with delta (0, 0)
Screenshot: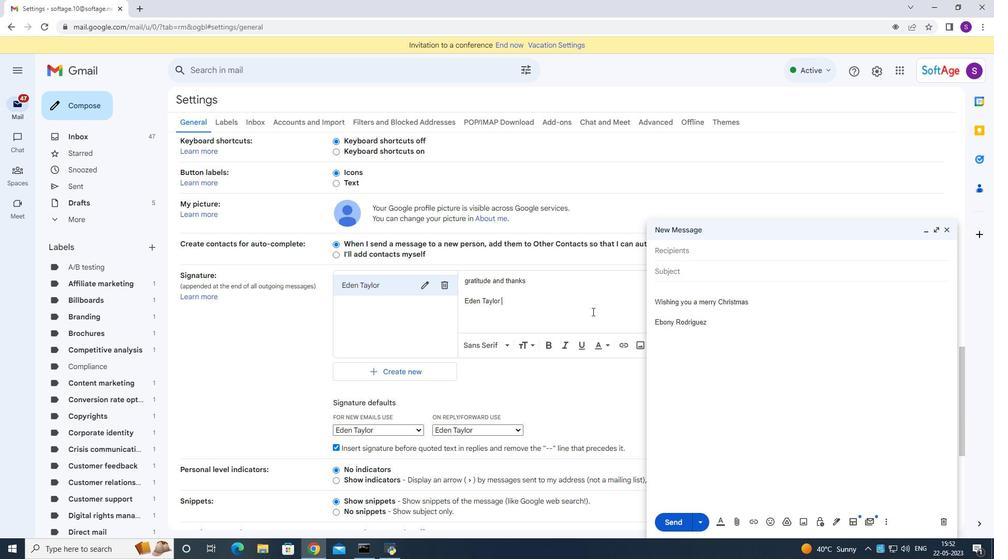 
Action: Mouse moved to (594, 310)
Screenshot: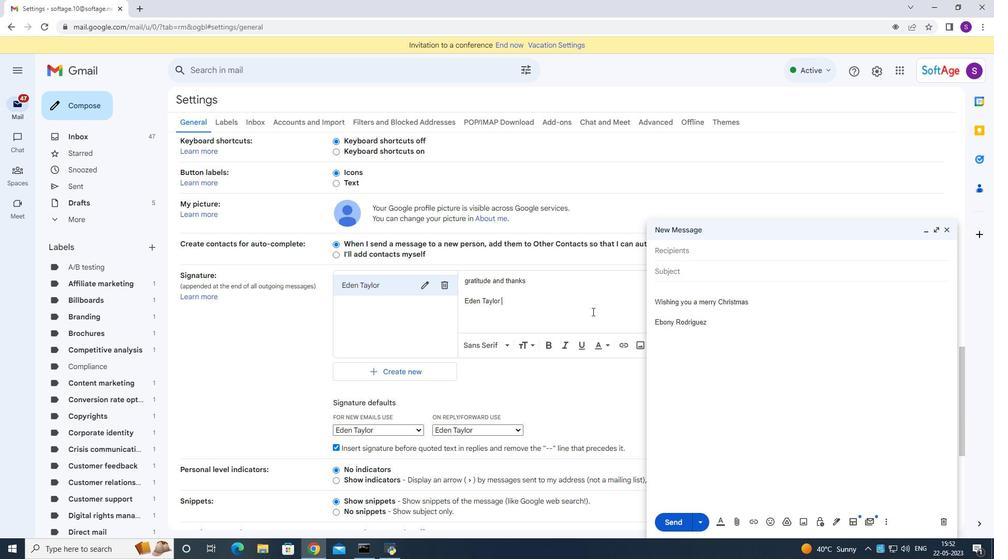 
Action: Mouse scrolled (594, 309) with delta (0, 0)
Screenshot: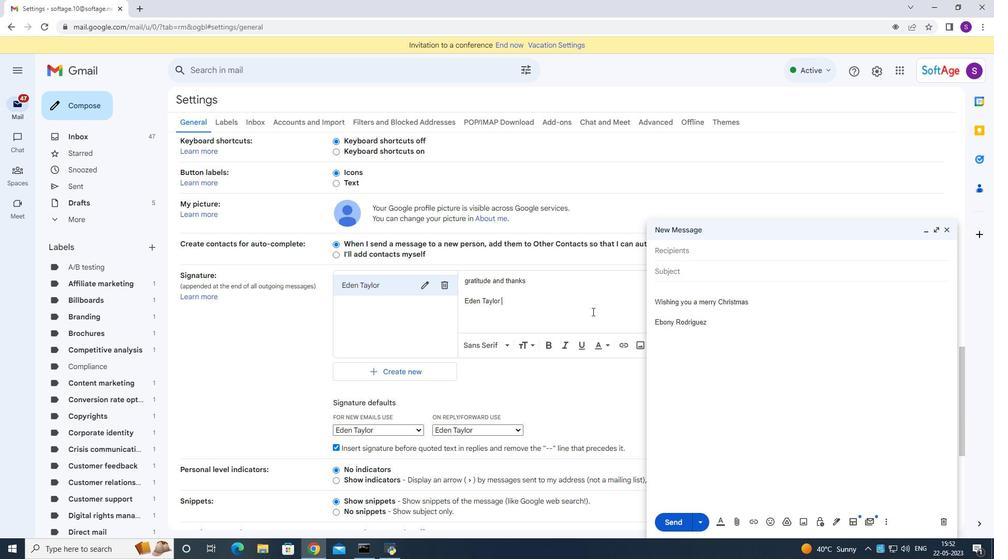 
Action: Mouse moved to (594, 310)
Screenshot: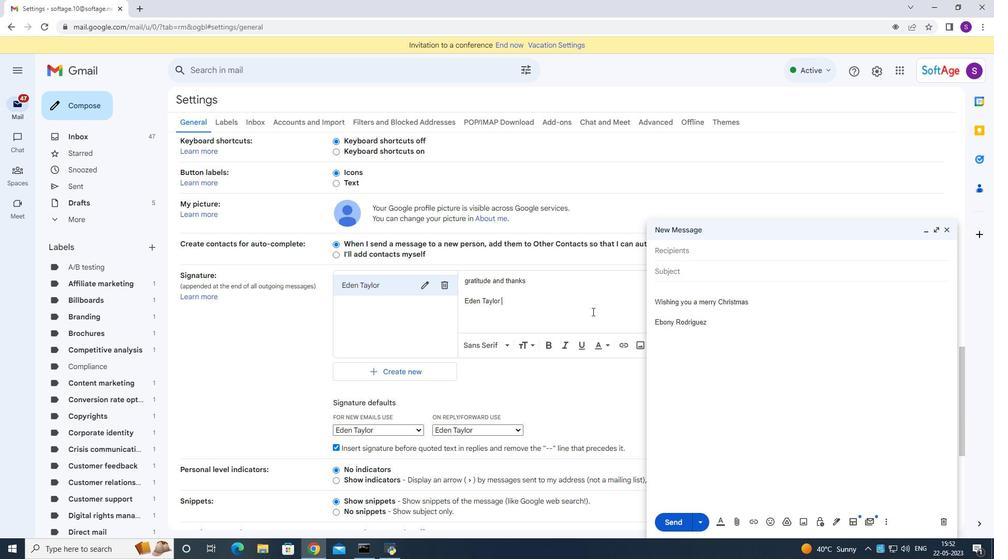 
Action: Mouse scrolled (594, 310) with delta (0, 0)
Screenshot: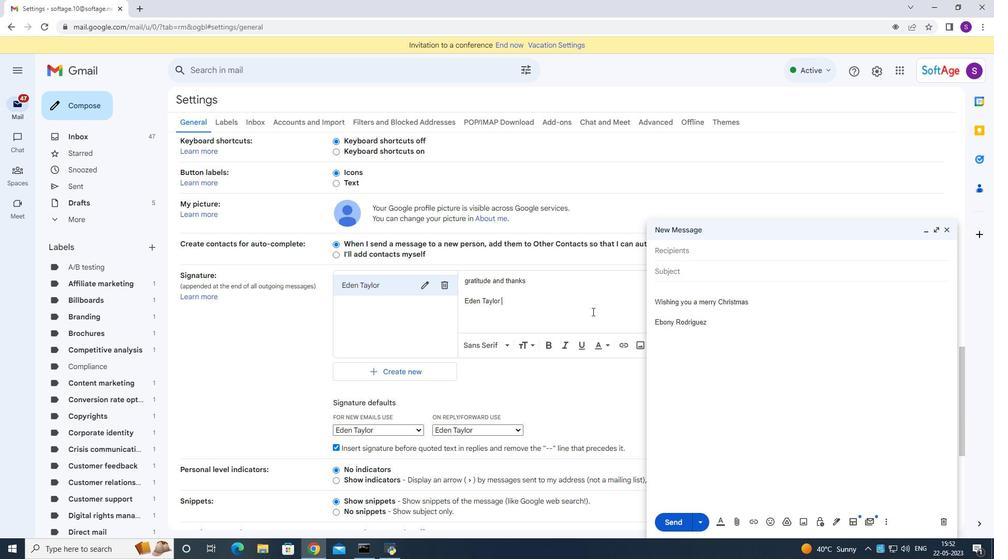 
Action: Mouse moved to (594, 314)
Screenshot: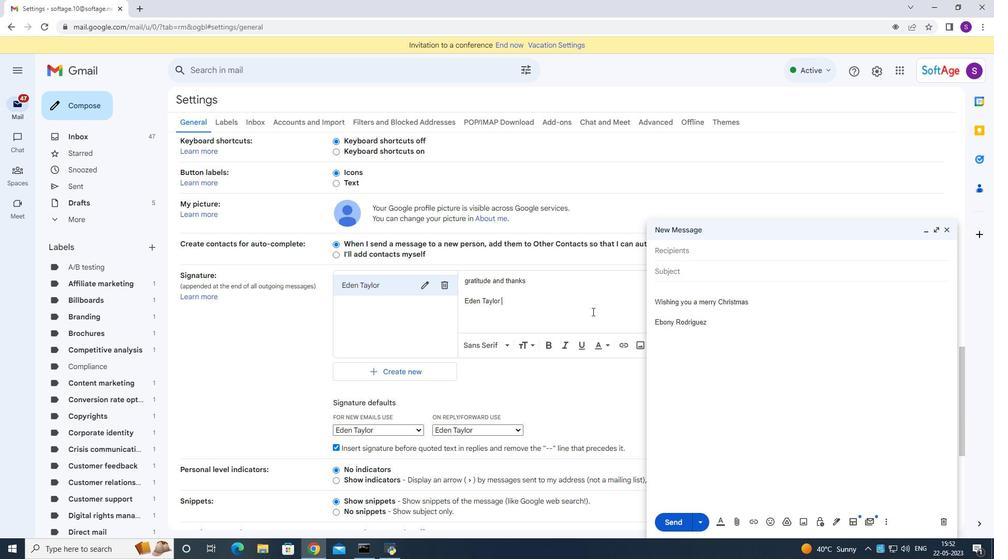 
Action: Mouse scrolled (594, 310) with delta (0, -1)
Screenshot: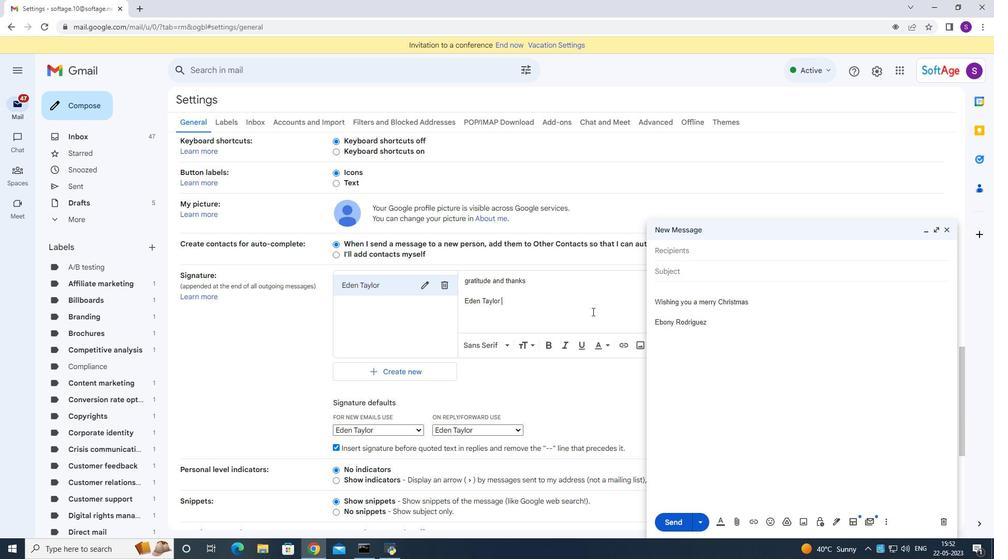 
Action: Mouse moved to (593, 319)
Screenshot: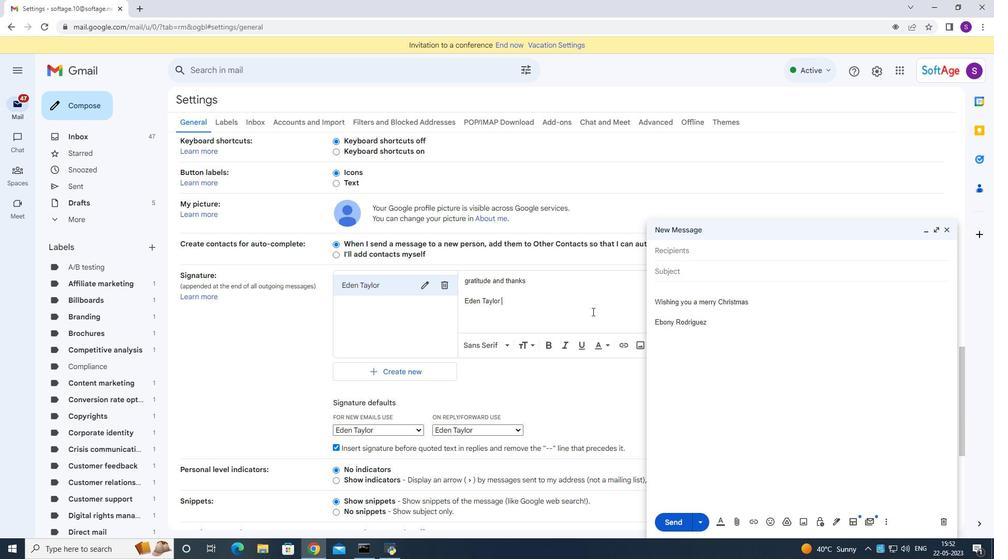 
Action: Mouse scrolled (594, 313) with delta (0, 0)
Screenshot: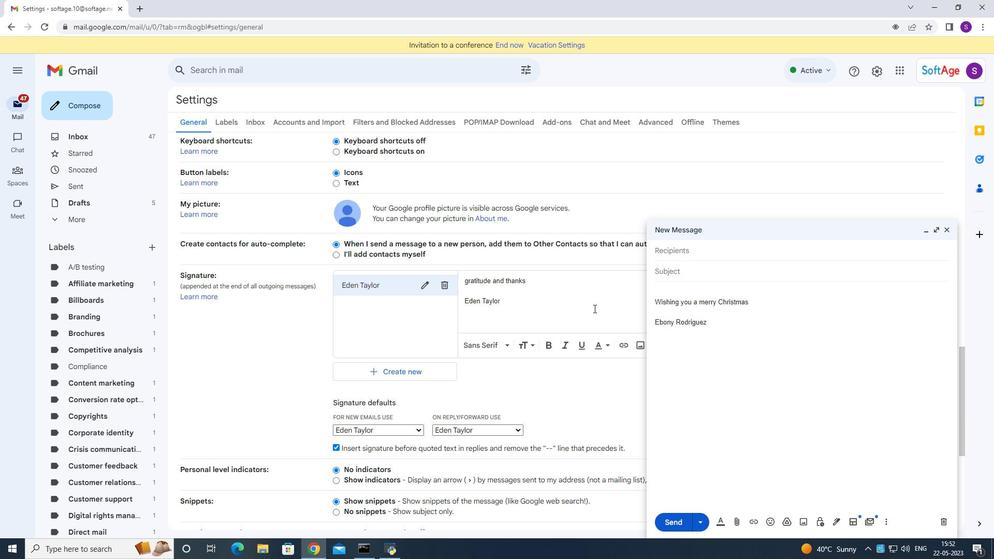 
Action: Mouse moved to (551, 475)
Screenshot: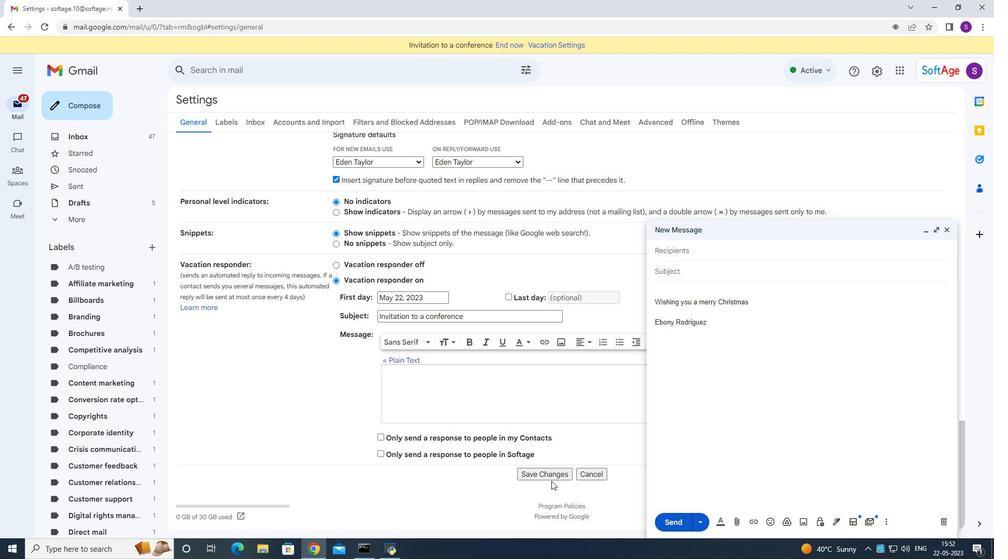 
Action: Mouse pressed left at (551, 475)
Screenshot: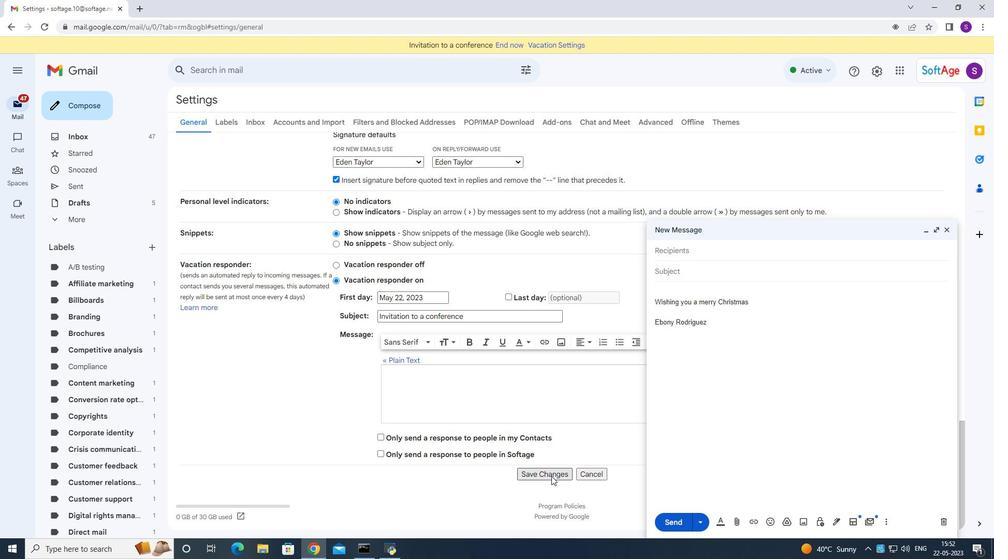 
Action: Mouse moved to (947, 231)
Screenshot: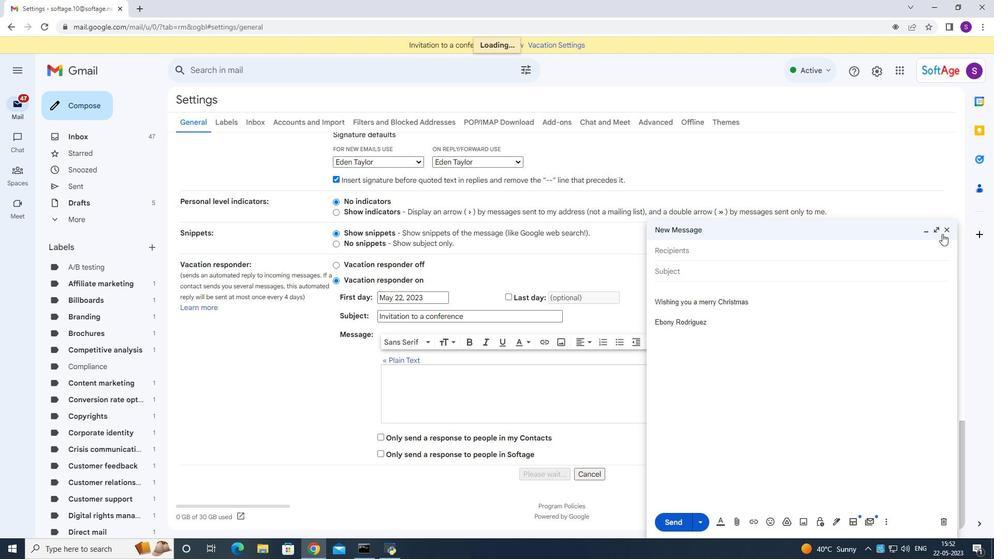 
Action: Mouse pressed left at (947, 231)
Screenshot: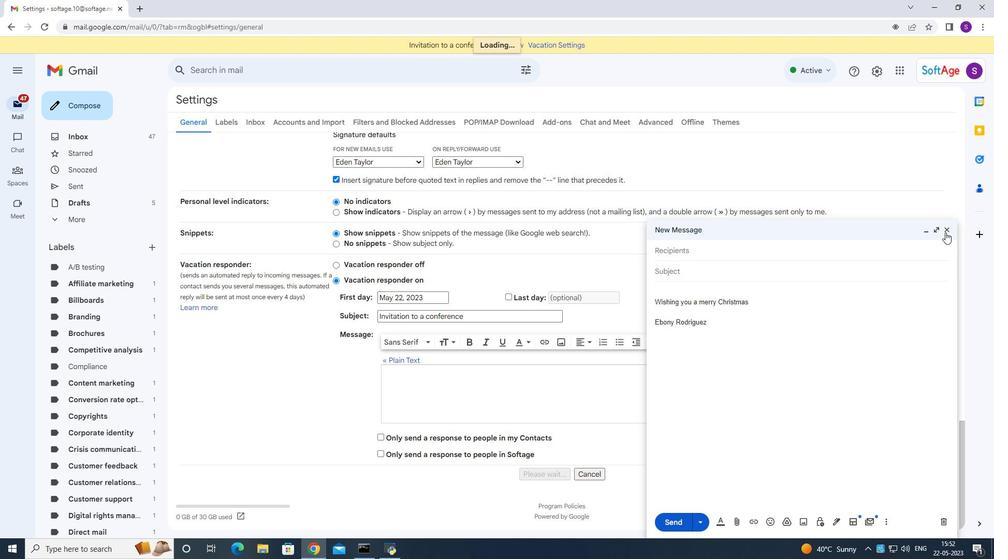 
Action: Mouse moved to (517, 280)
Screenshot: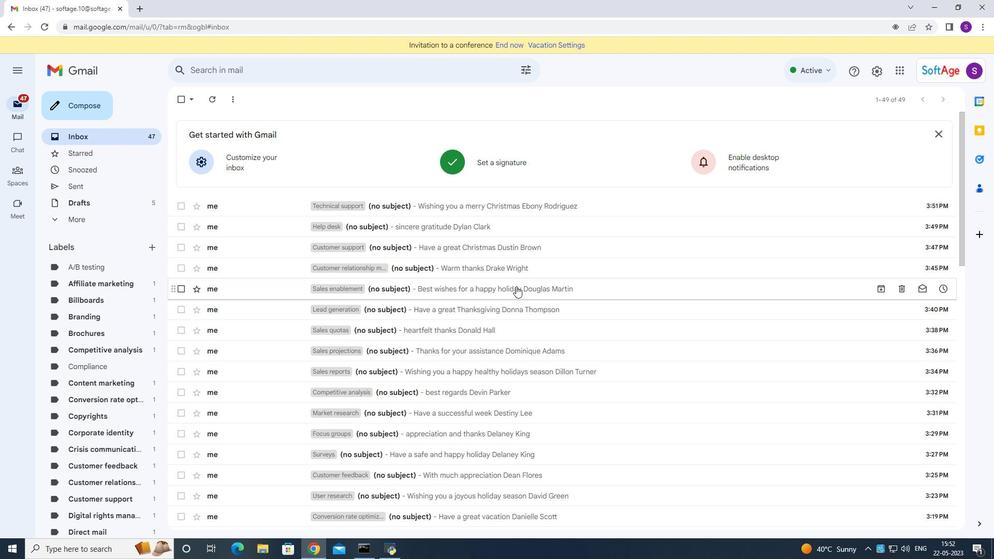 
Action: Mouse scrolled (517, 280) with delta (0, 0)
Screenshot: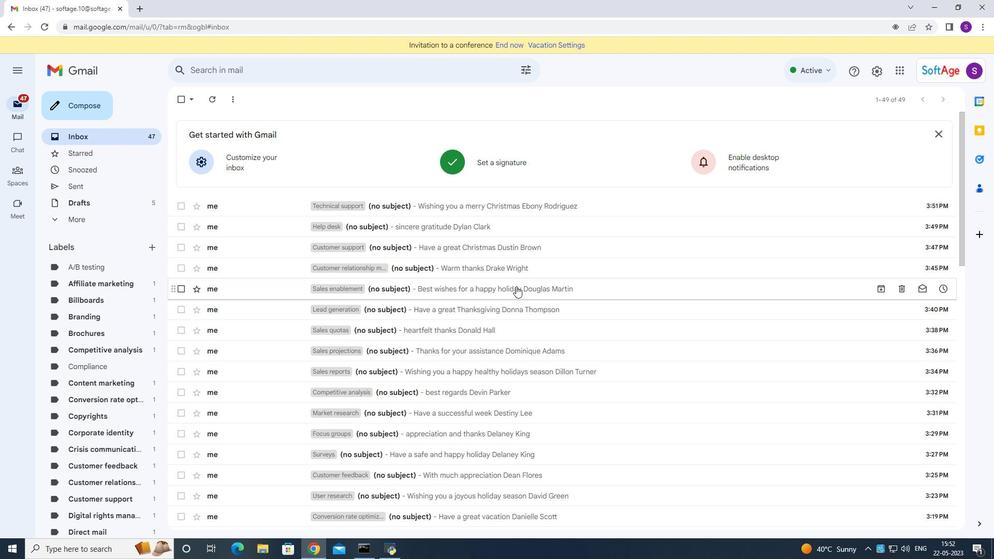 
Action: Mouse scrolled (517, 280) with delta (0, 0)
Screenshot: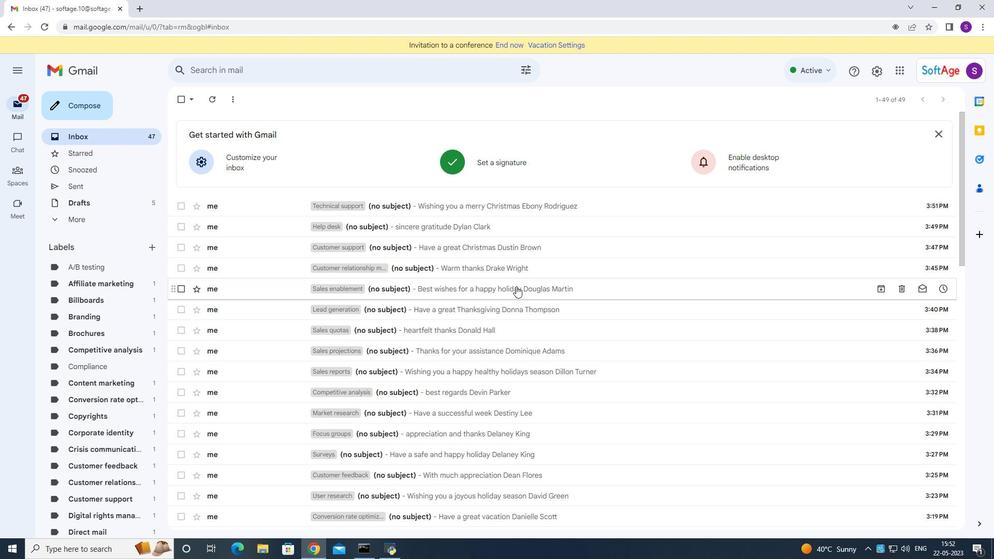 
Action: Mouse scrolled (517, 280) with delta (0, 0)
Screenshot: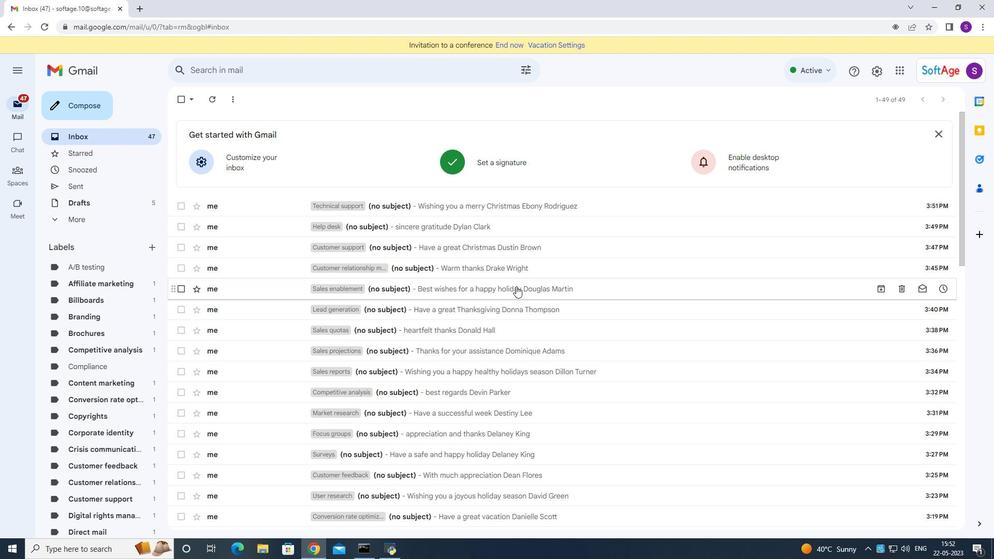 
Action: Mouse scrolled (517, 280) with delta (0, 0)
Screenshot: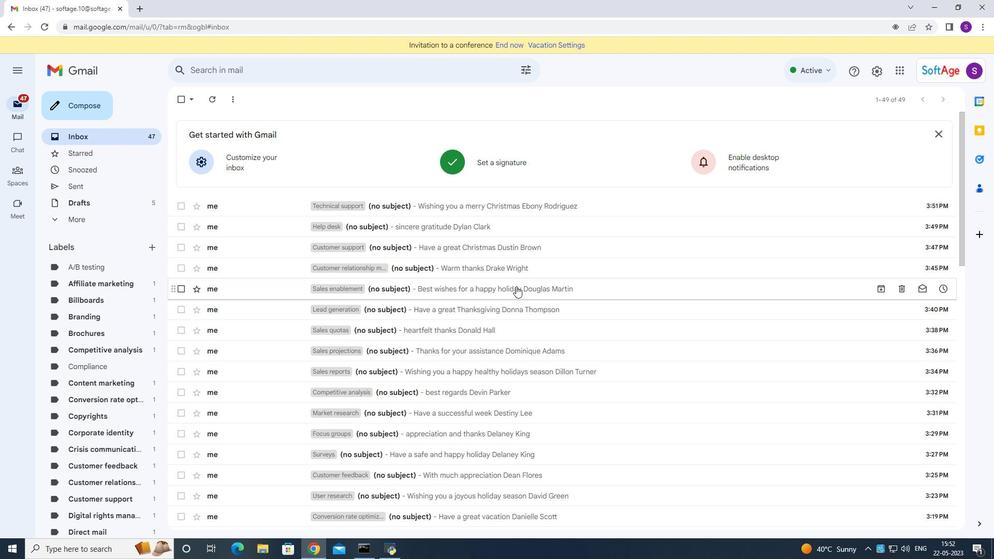 
Action: Mouse moved to (517, 280)
Screenshot: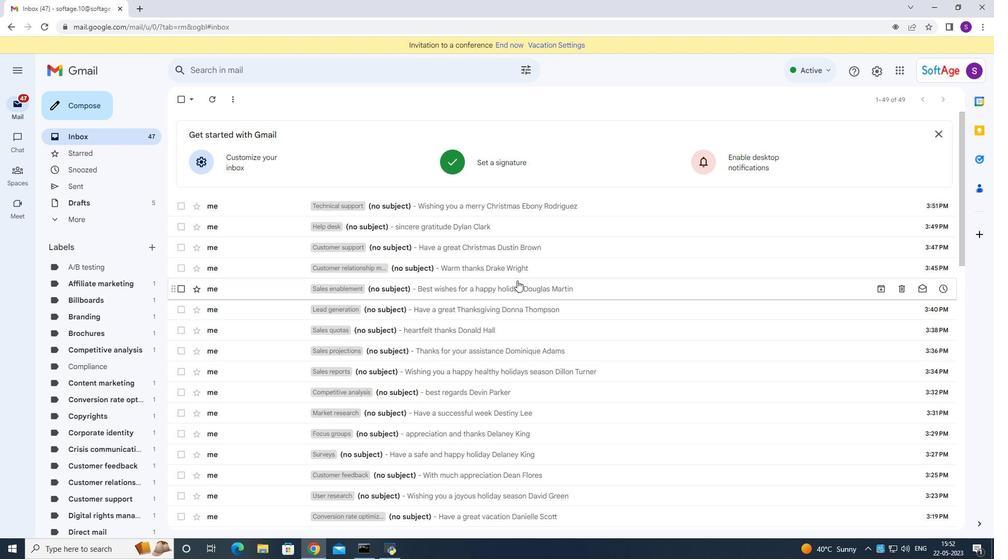 
Action: Mouse scrolled (517, 280) with delta (0, 0)
Screenshot: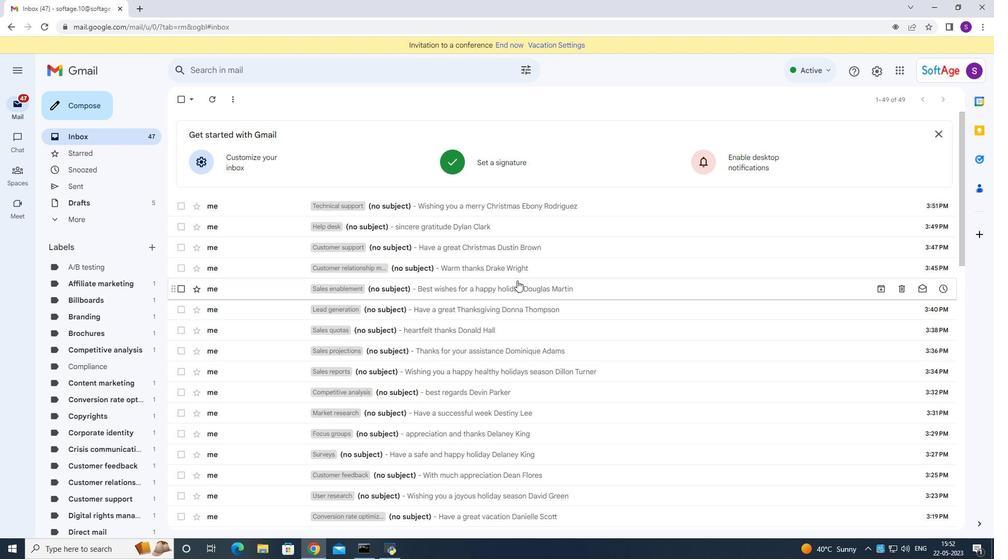 
Action: Mouse moved to (461, 272)
Screenshot: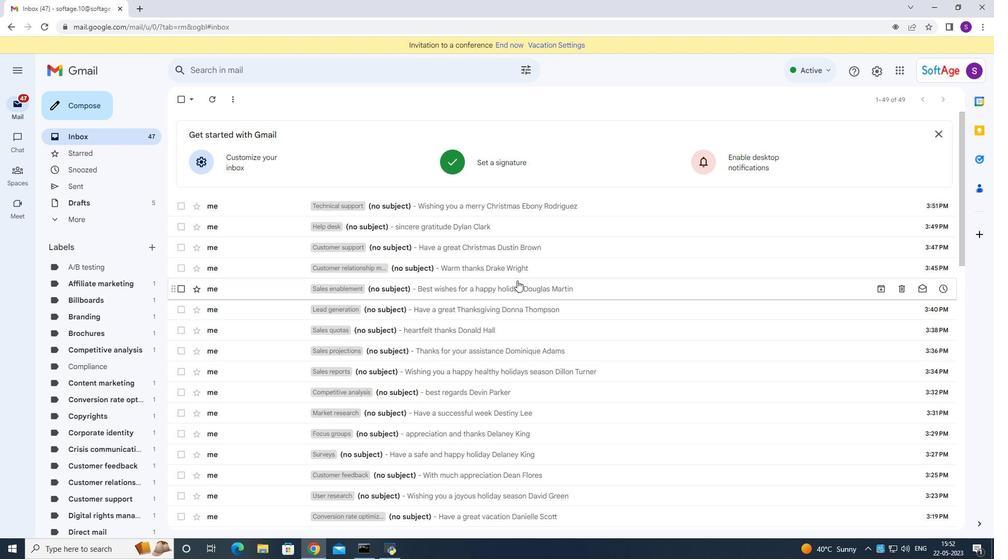 
Action: Mouse scrolled (517, 280) with delta (0, 0)
Screenshot: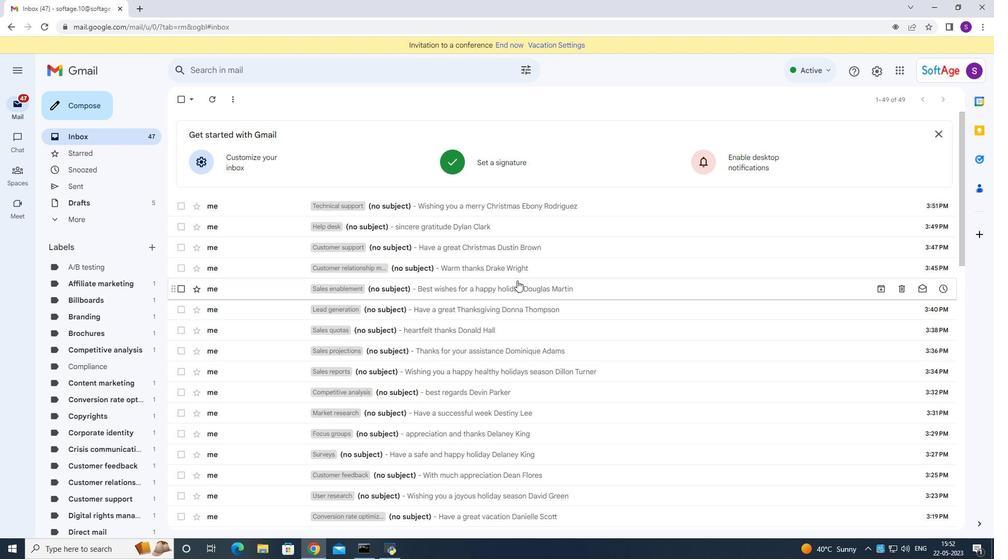 
Action: Mouse moved to (67, 103)
Screenshot: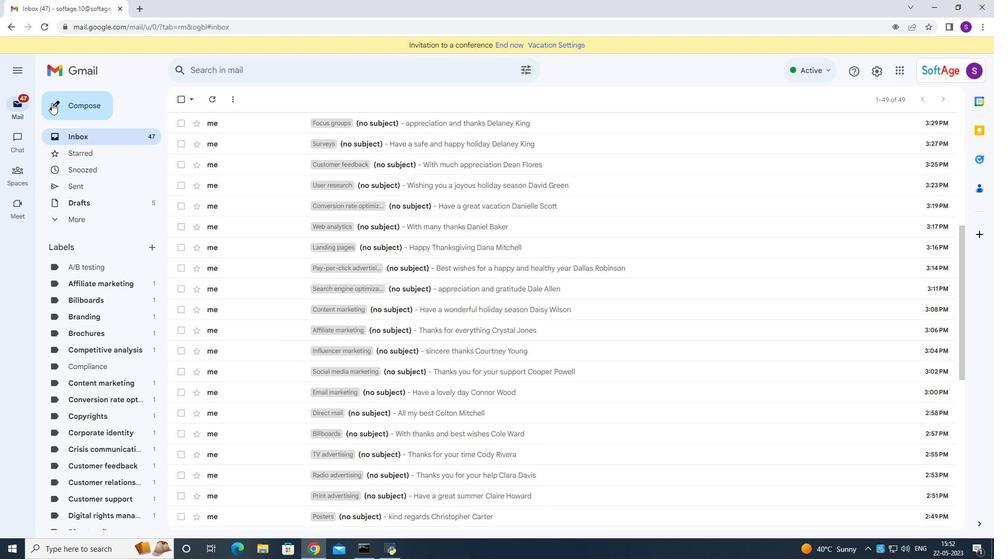 
Action: Mouse pressed left at (67, 103)
Screenshot: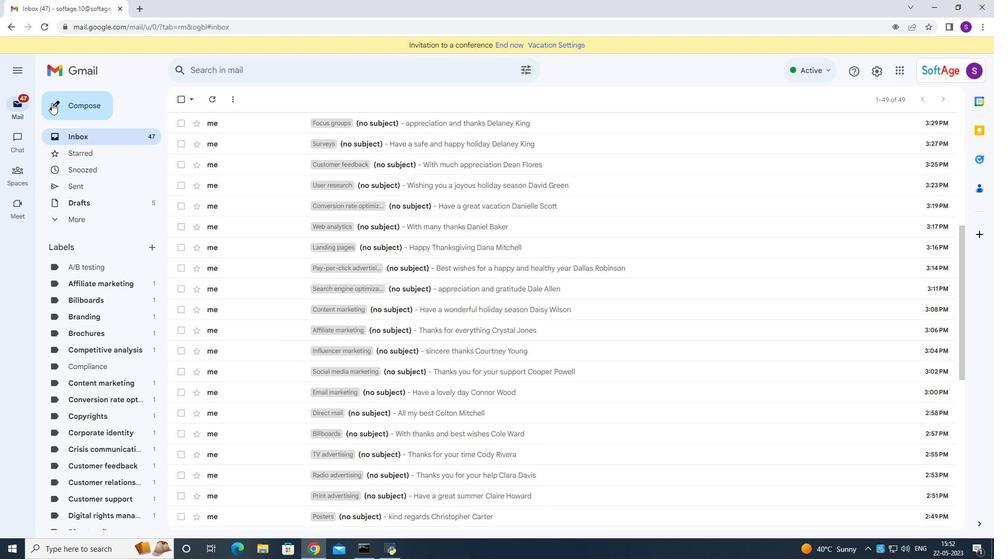 
Action: Mouse moved to (780, 260)
Screenshot: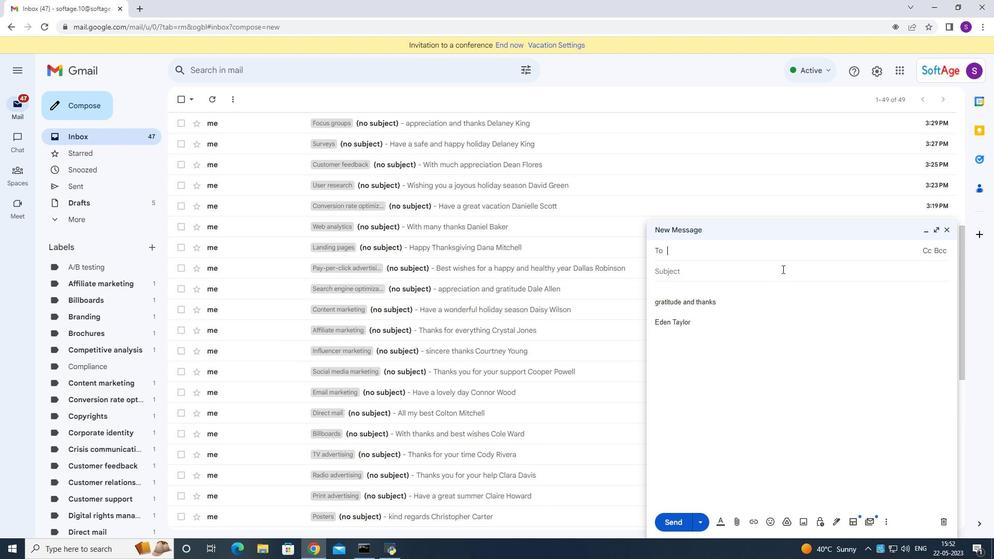 
Action: Key pressed <Key.shift>Softage.10<Key.shift>@softage.net
Screenshot: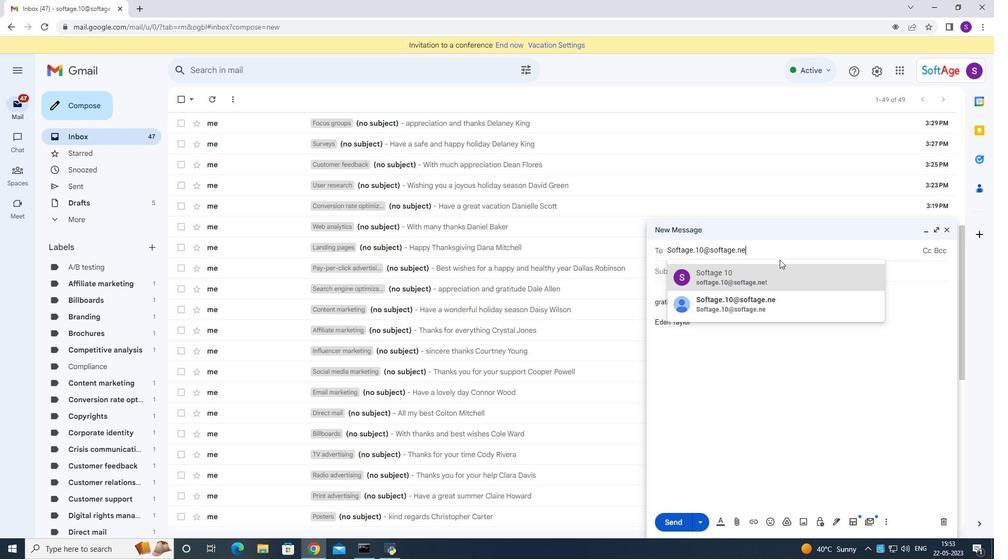 
Action: Mouse moved to (777, 276)
Screenshot: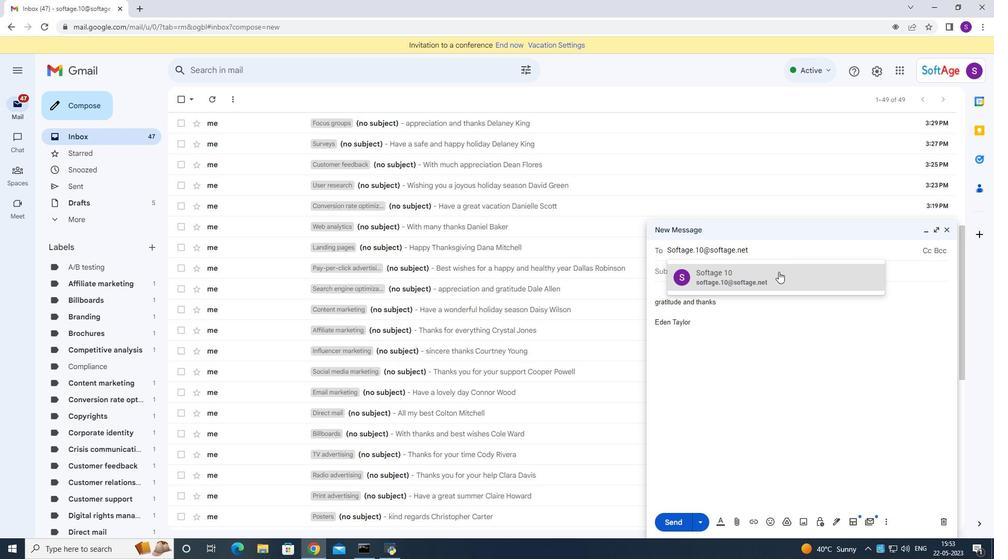 
Action: Mouse pressed left at (777, 276)
Screenshot: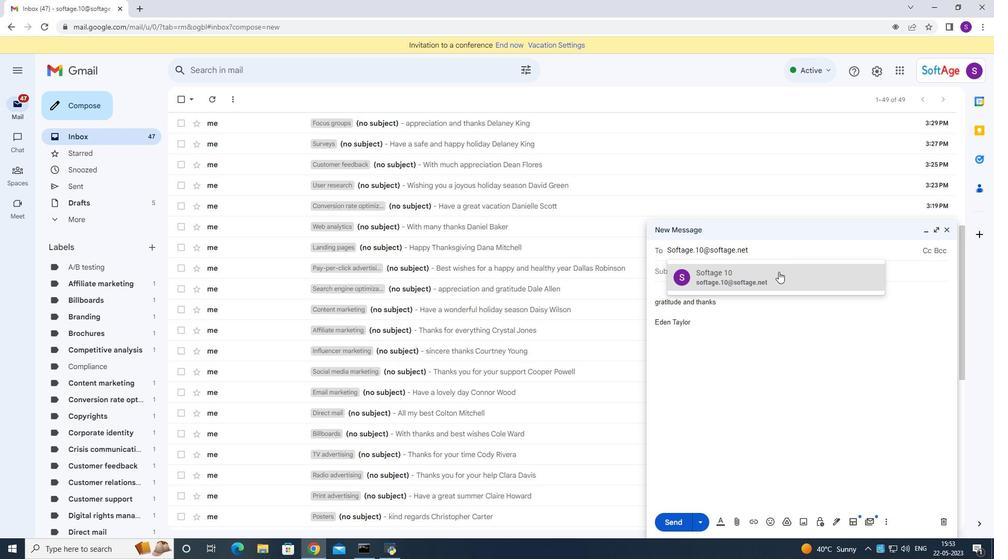 
Action: Mouse moved to (885, 518)
Screenshot: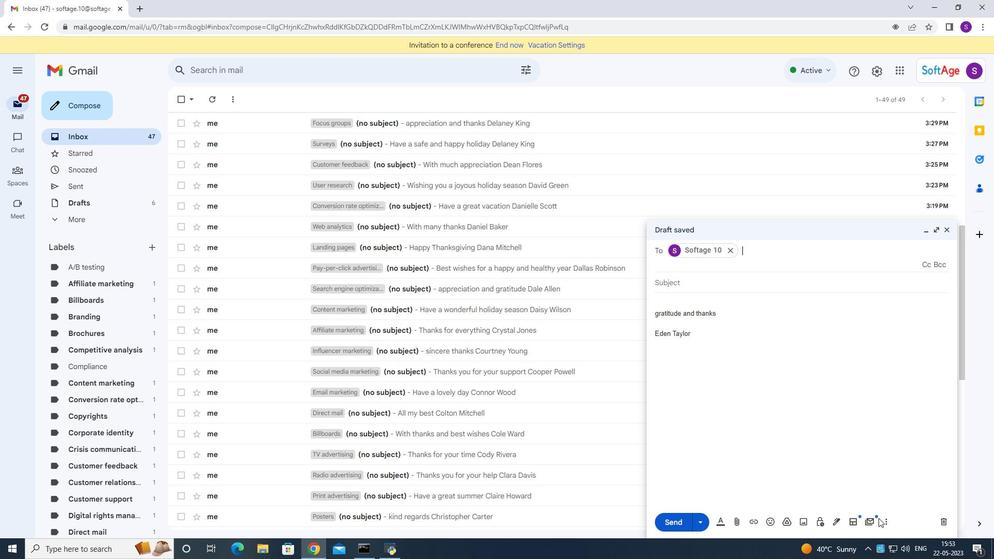 
Action: Mouse pressed left at (885, 518)
Screenshot: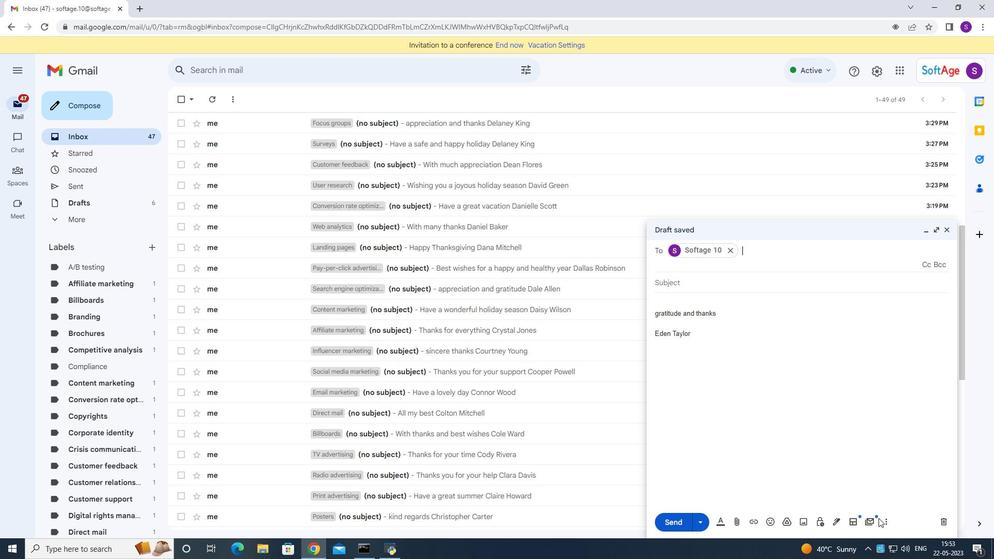 
Action: Mouse moved to (810, 426)
Screenshot: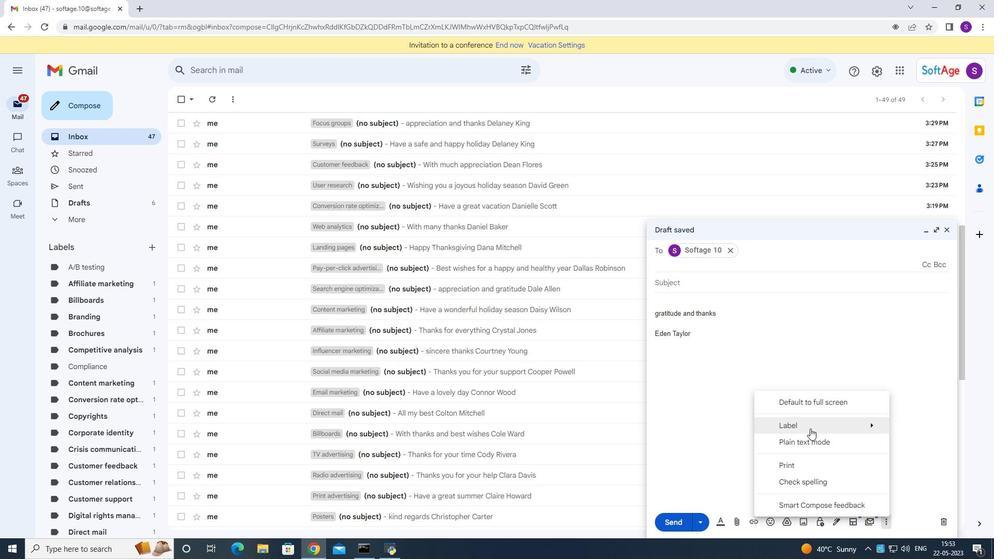 
Action: Mouse pressed left at (810, 426)
Screenshot: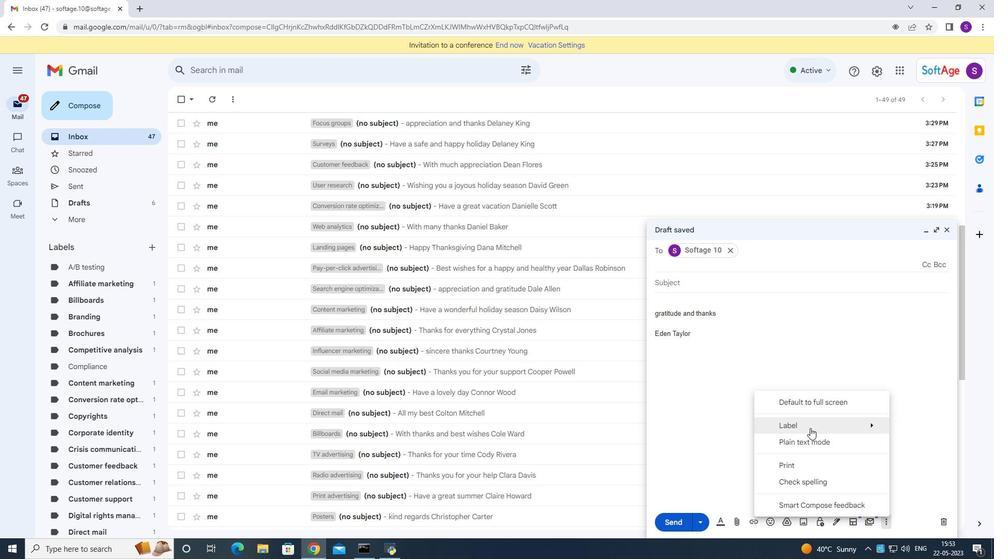 
Action: Mouse moved to (635, 406)
Screenshot: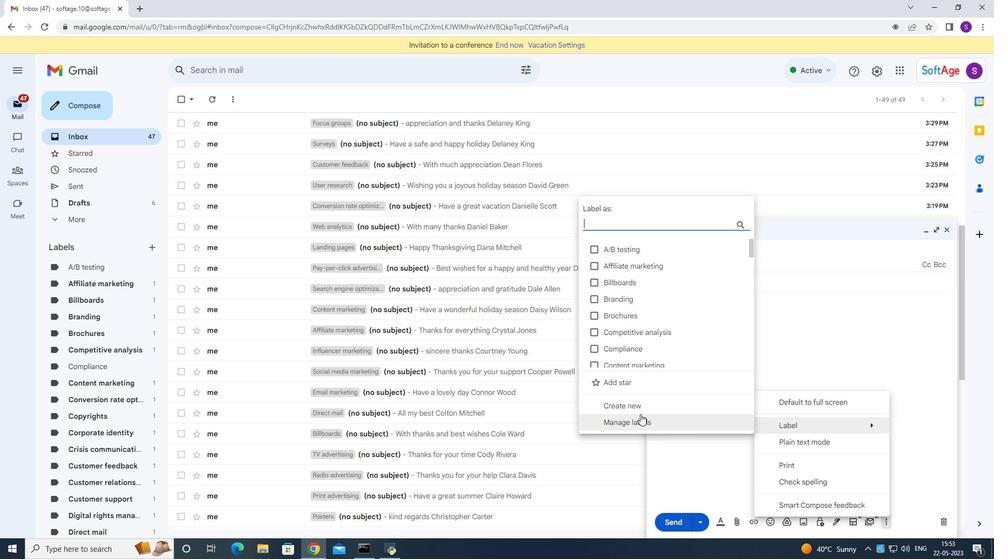 
Action: Mouse pressed left at (635, 406)
Screenshot: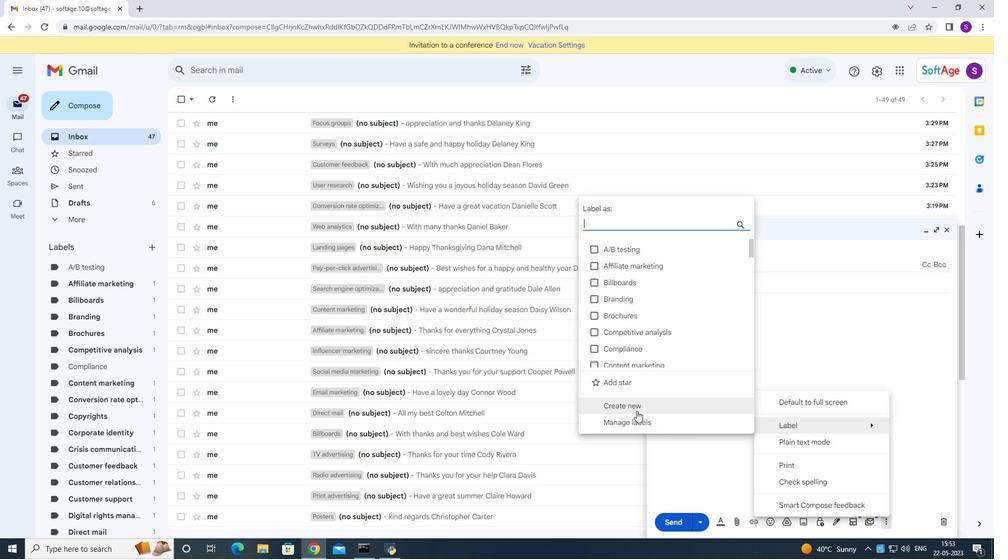 
Action: Mouse moved to (660, 402)
Screenshot: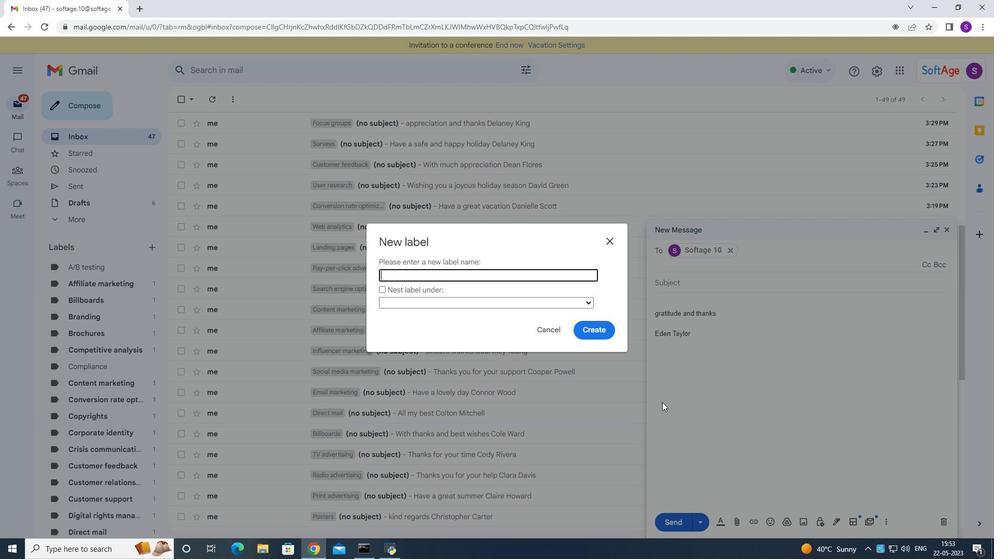 
Action: Key pressed <Key.shift>Kh<Key.backspace>nowledge<Key.space>base<Key.space>
Screenshot: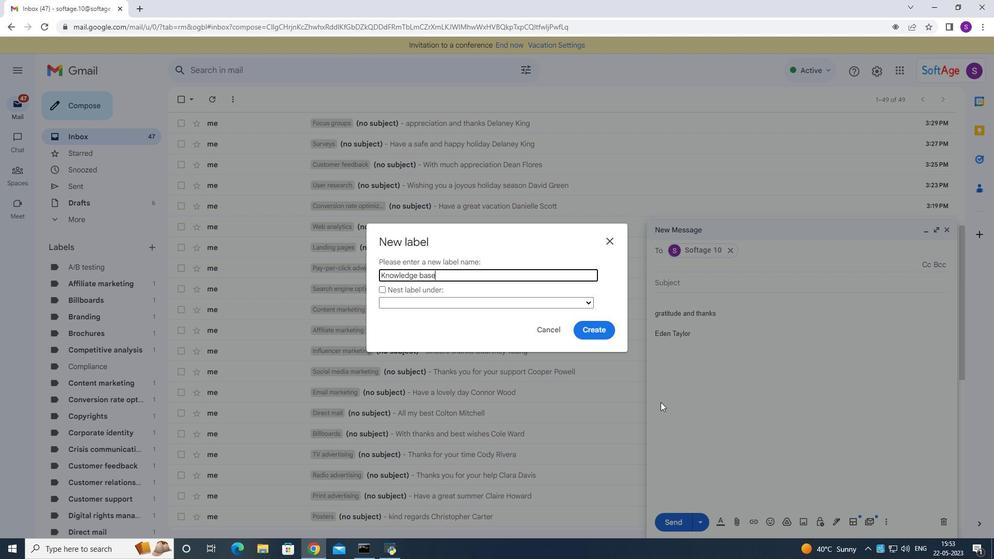 
Action: Mouse moved to (595, 326)
Screenshot: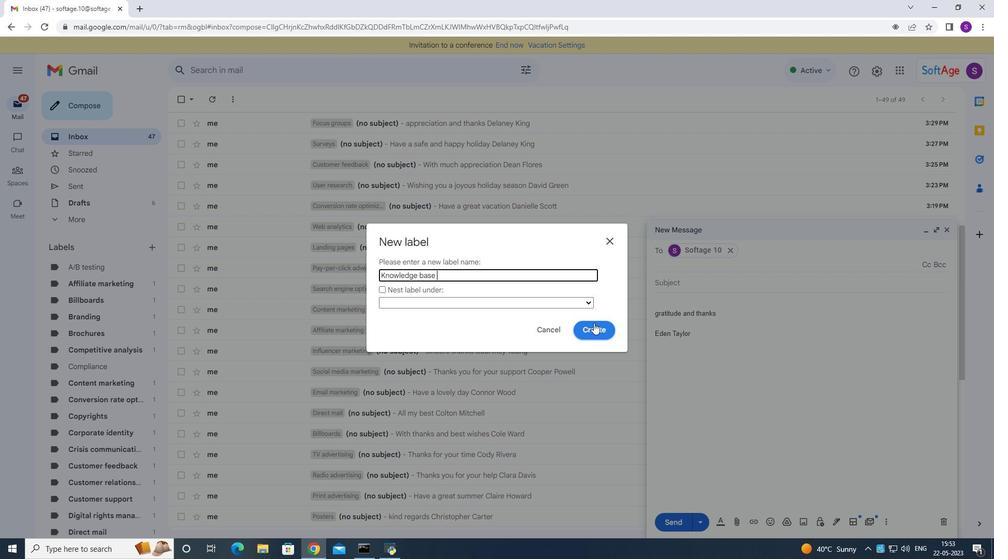 
Action: Mouse pressed left at (595, 326)
Screenshot: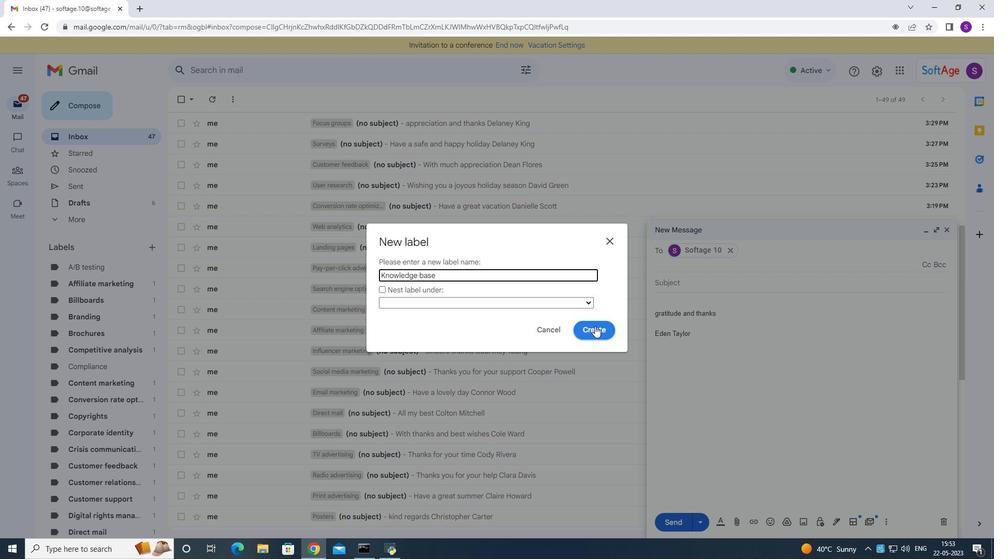 
Action: Mouse moved to (684, 523)
Screenshot: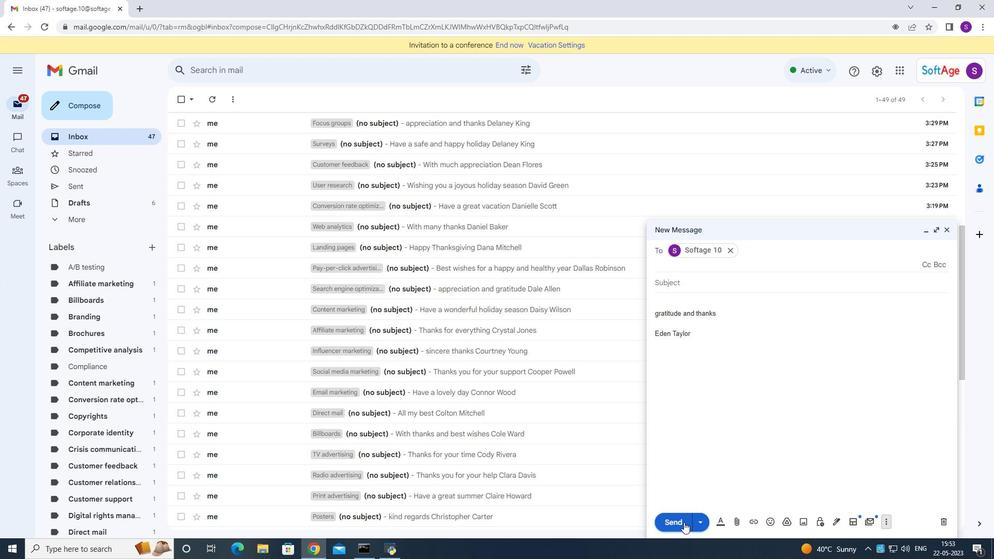 
Action: Mouse pressed left at (684, 523)
Screenshot: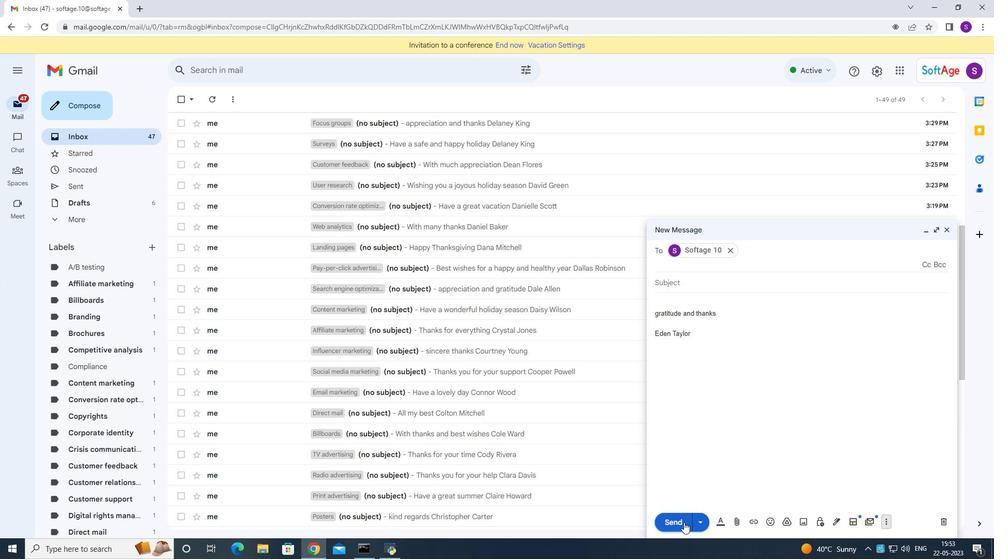 
Action: Mouse moved to (698, 429)
Screenshot: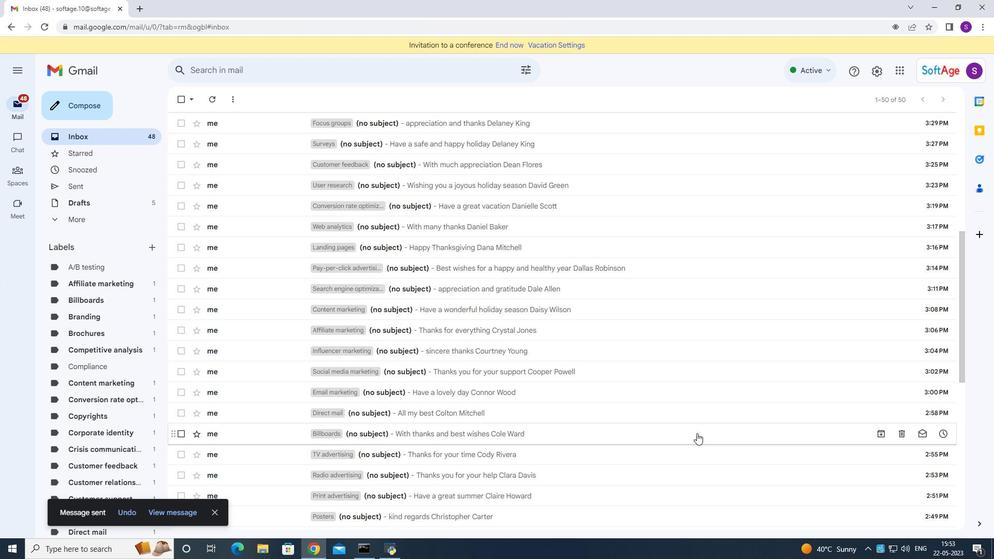 
